 Task: Search one way flight ticket for 1 adult, 1 child, 1 infant in seat in premium economy from Hancock: Houghton County Memorial Airport to Gillette: Gillette Campbell County Airport on 5-1-2023. Choice of flights is Spirit. Number of bags: 6 checked bags. Price is upto 110000. Outbound departure time preference is 17:00.
Action: Mouse moved to (207, 326)
Screenshot: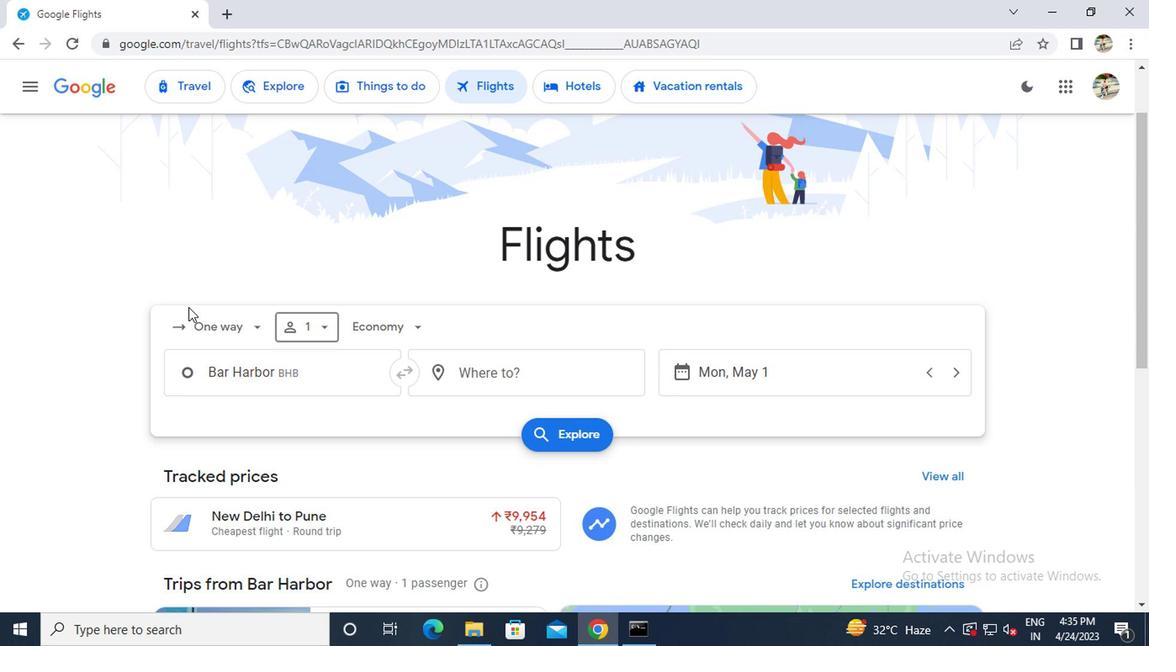 
Action: Mouse pressed left at (207, 326)
Screenshot: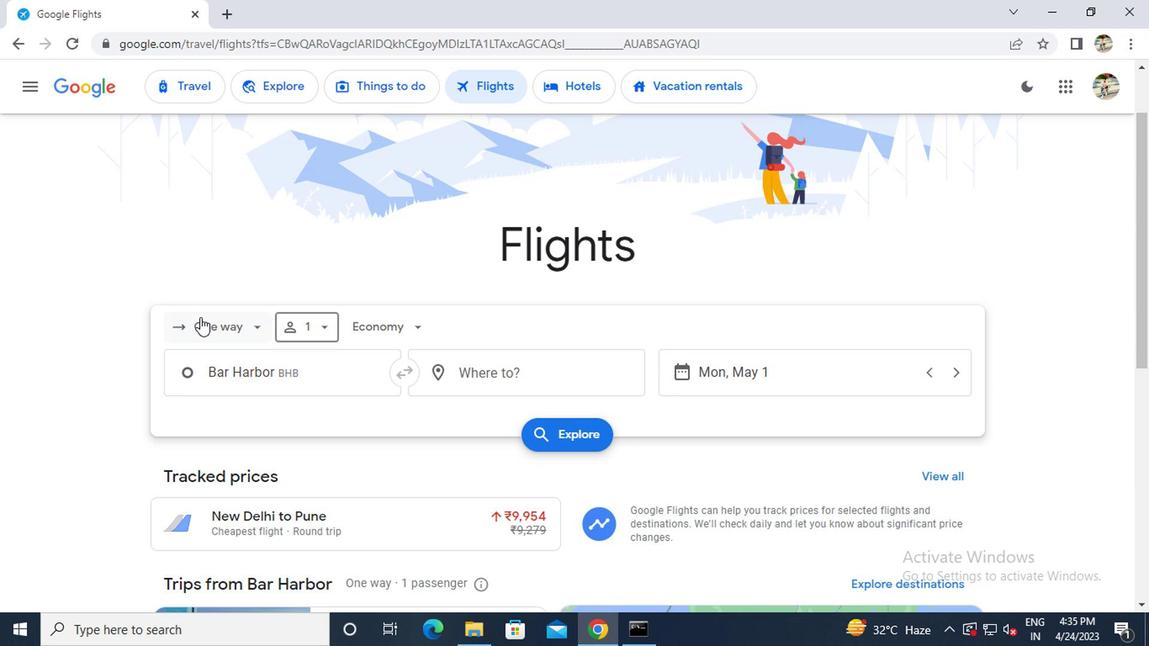 
Action: Mouse moved to (223, 394)
Screenshot: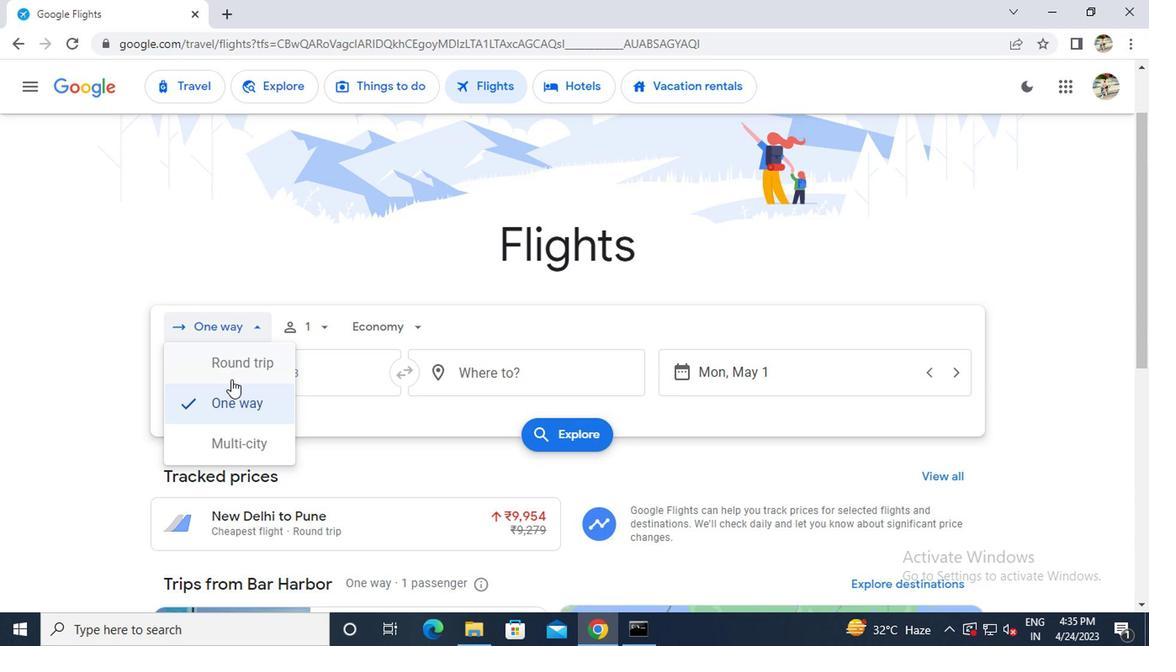 
Action: Mouse pressed left at (223, 394)
Screenshot: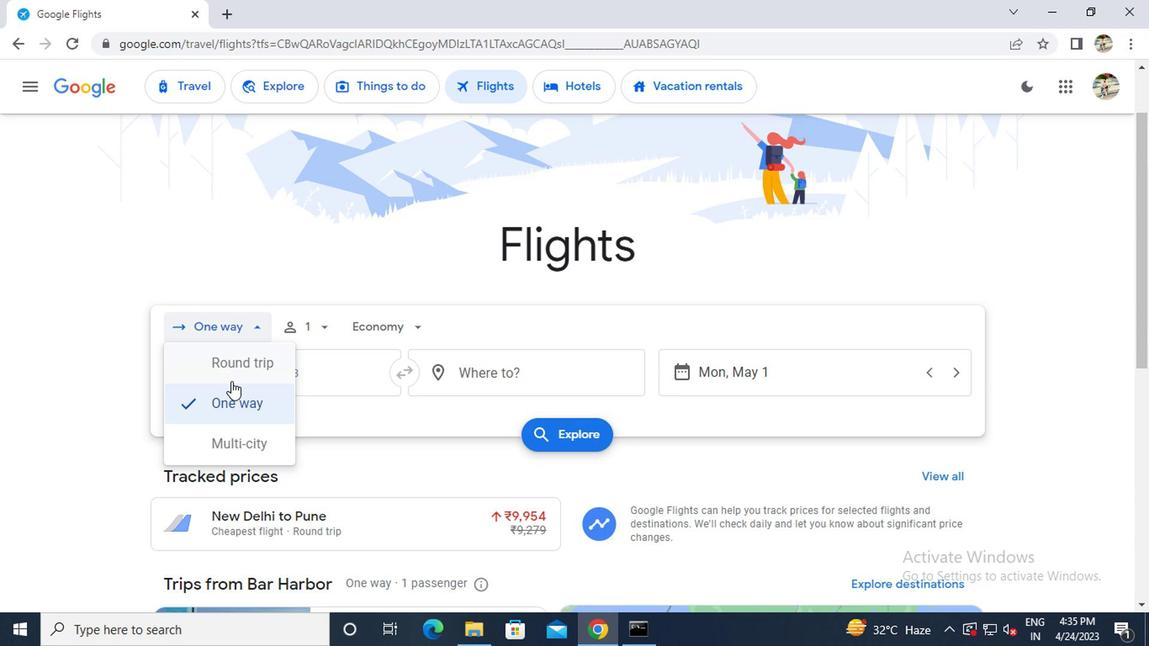 
Action: Mouse moved to (318, 327)
Screenshot: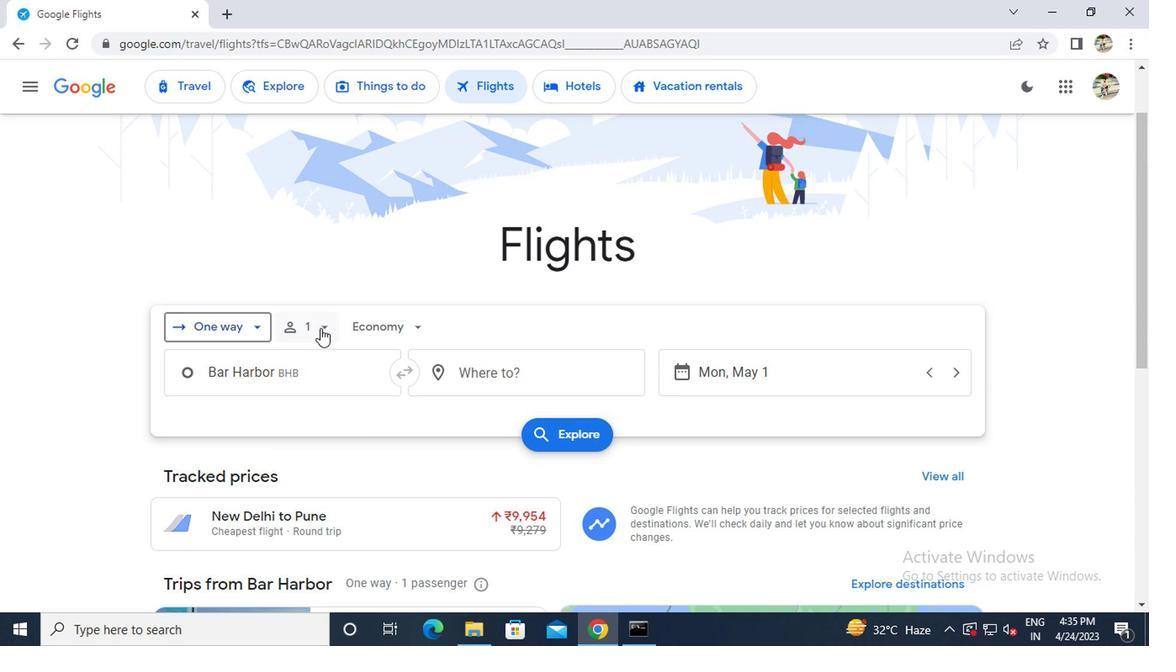 
Action: Mouse pressed left at (318, 327)
Screenshot: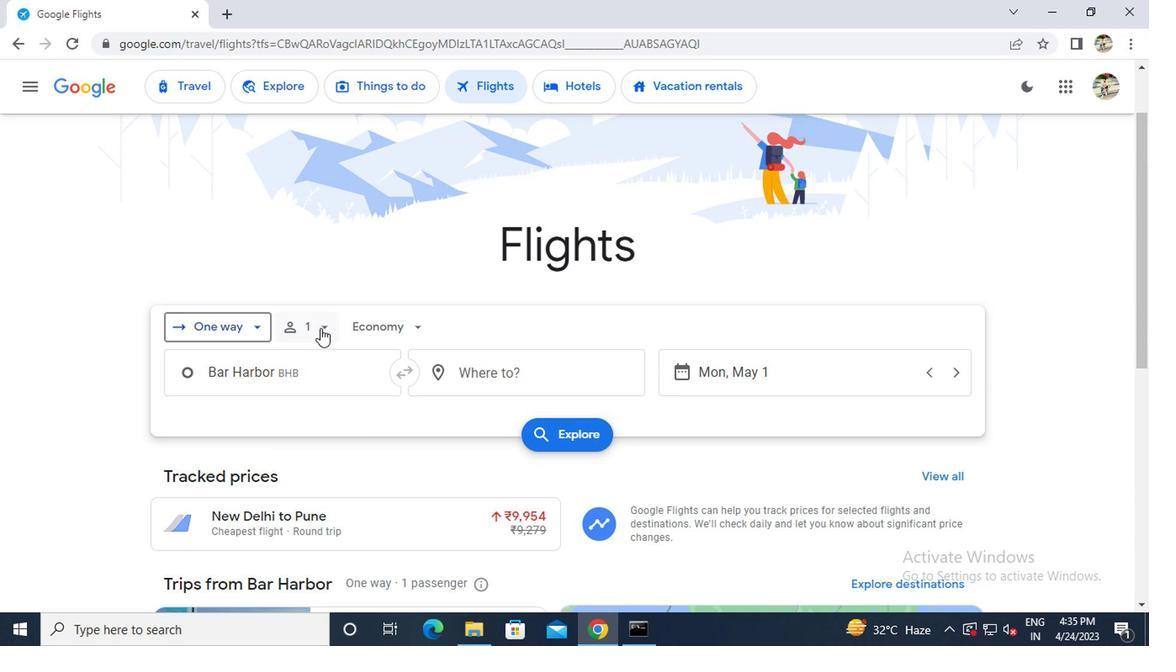 
Action: Mouse moved to (448, 411)
Screenshot: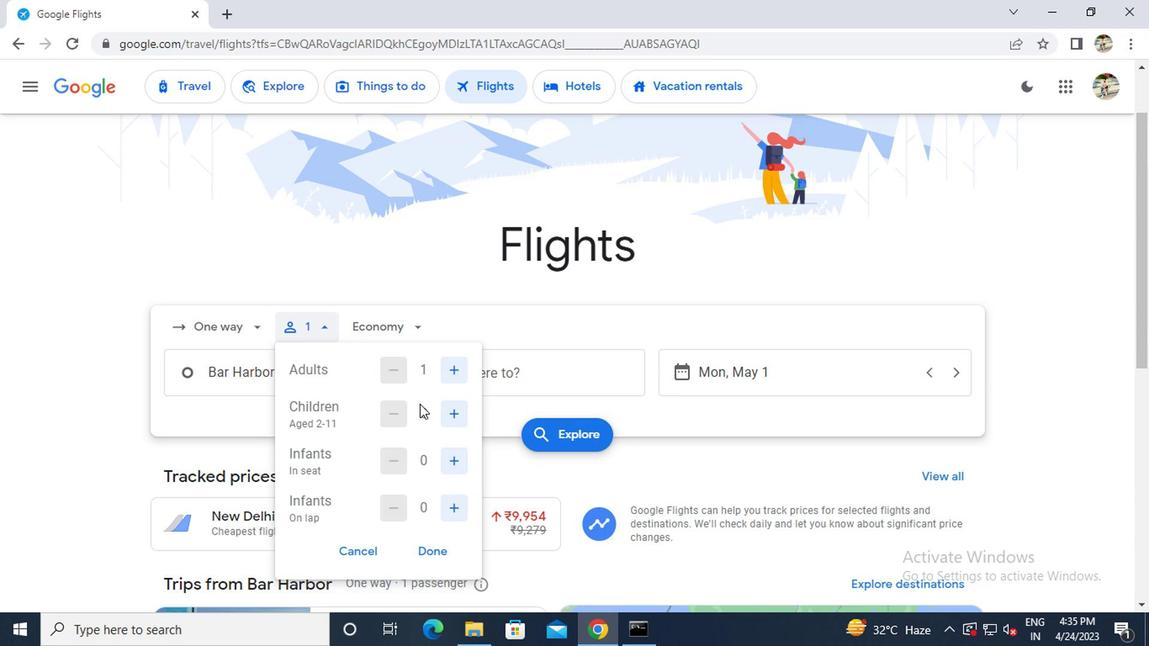 
Action: Mouse pressed left at (448, 411)
Screenshot: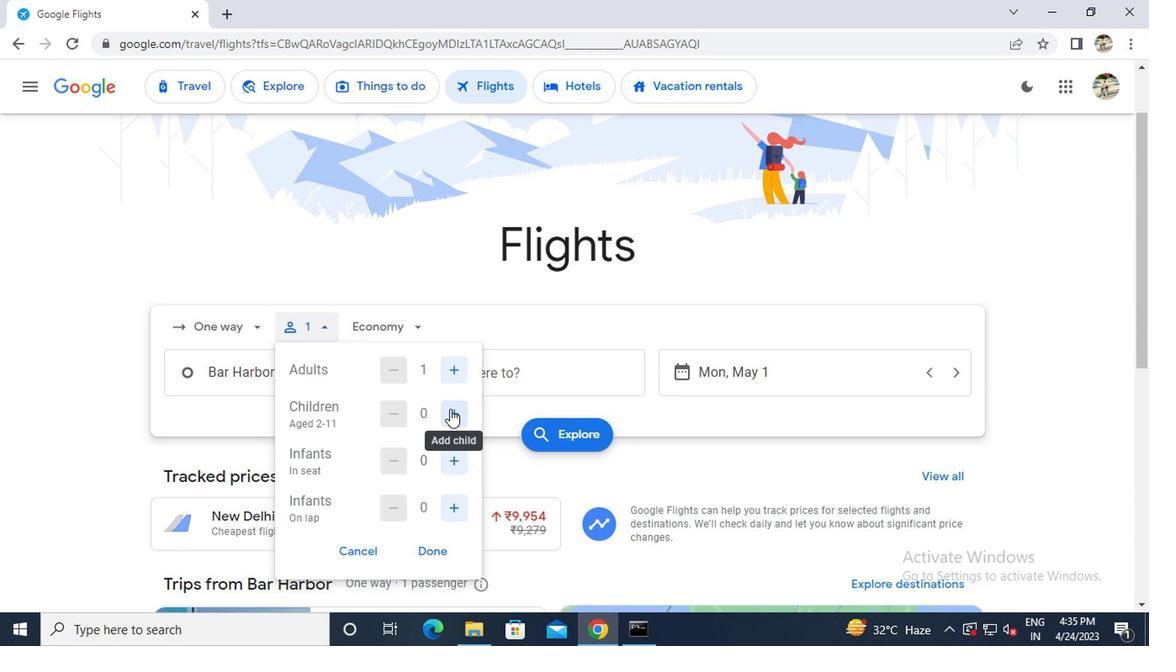 
Action: Mouse moved to (453, 462)
Screenshot: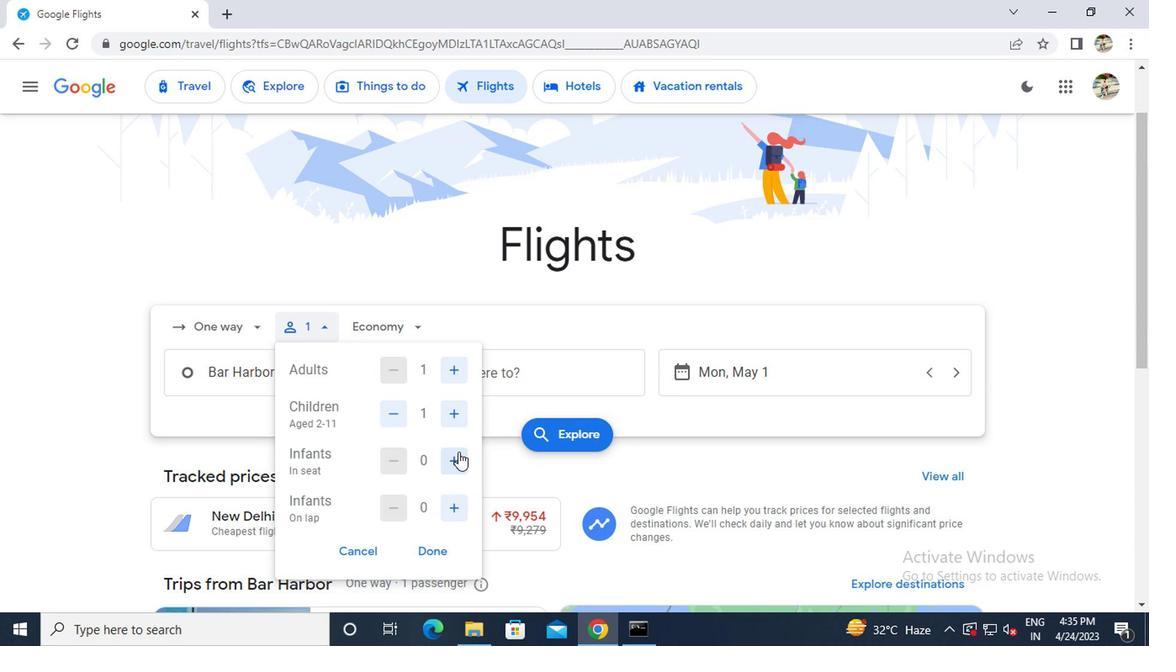 
Action: Mouse pressed left at (453, 462)
Screenshot: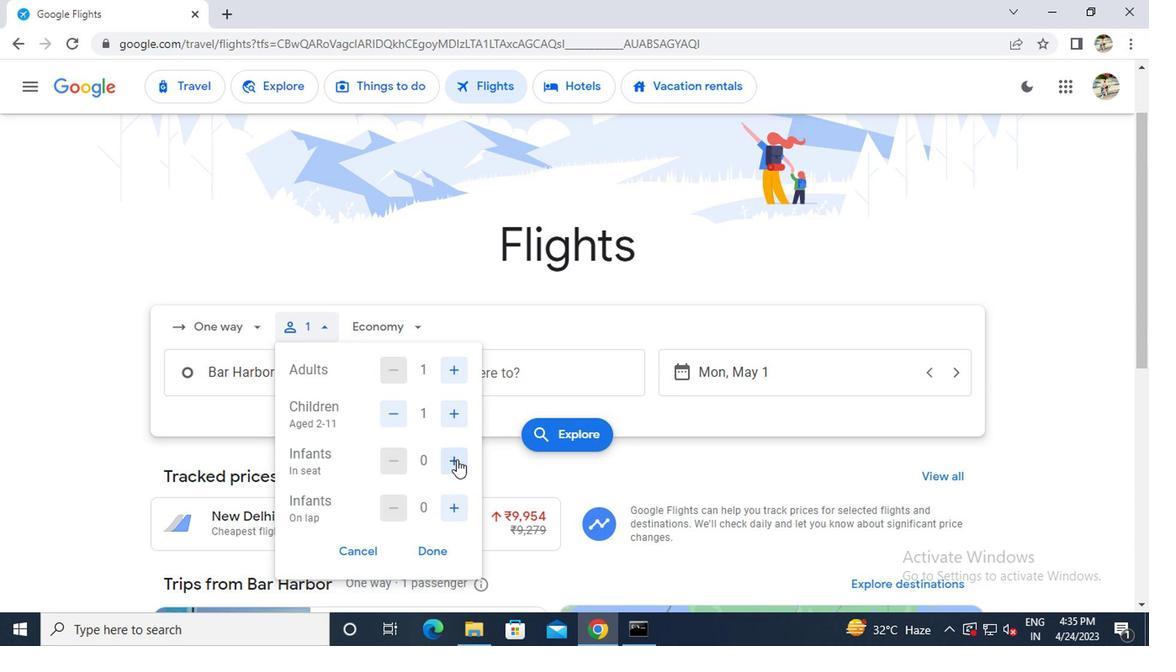 
Action: Mouse moved to (421, 554)
Screenshot: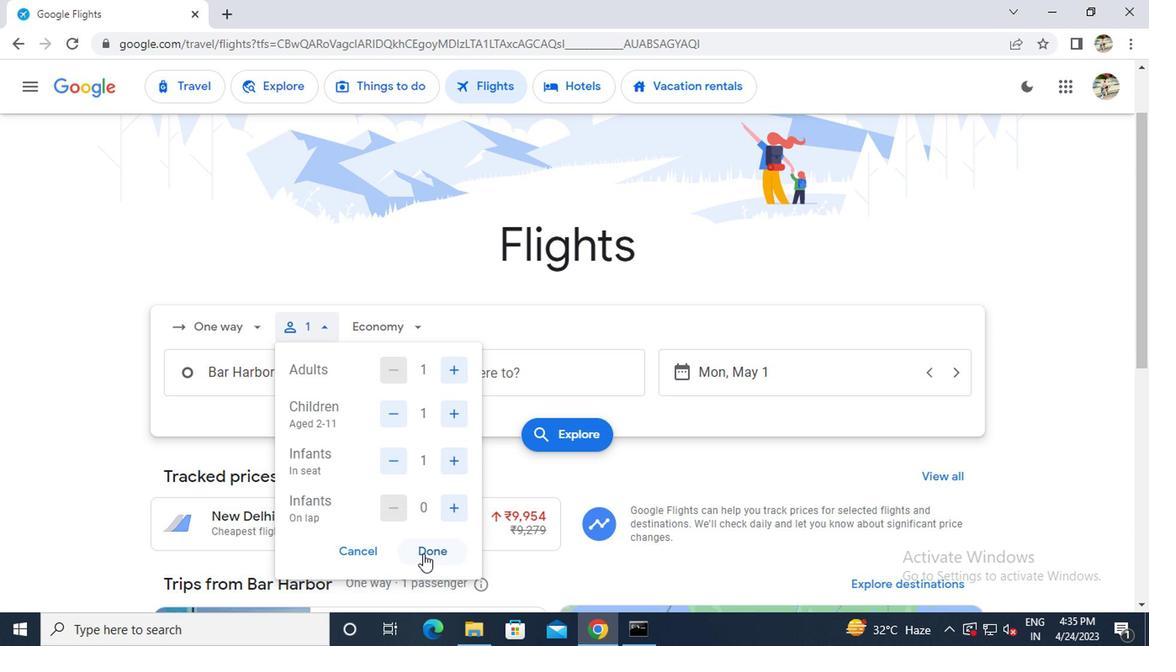 
Action: Mouse pressed left at (421, 554)
Screenshot: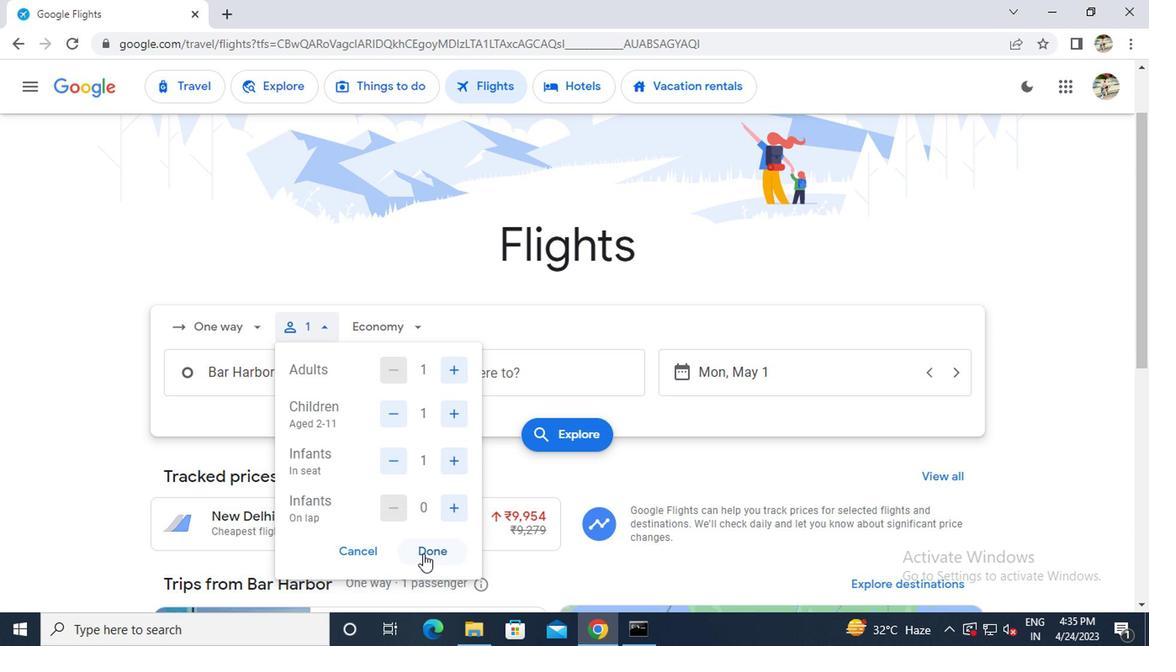 
Action: Mouse moved to (373, 327)
Screenshot: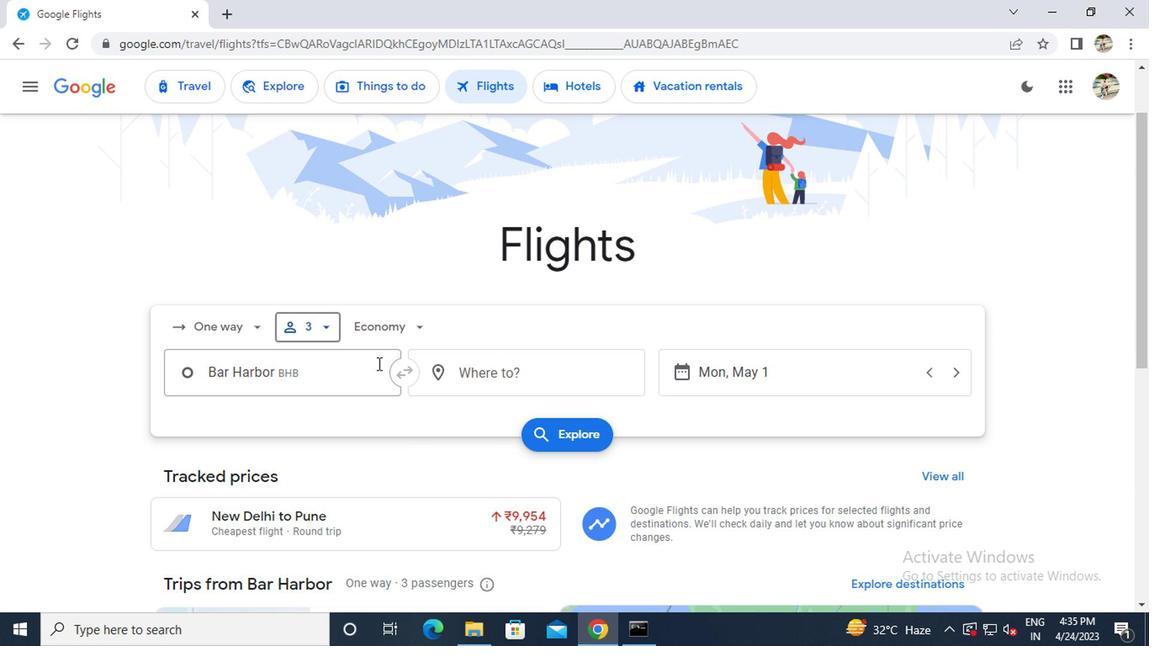 
Action: Mouse pressed left at (373, 327)
Screenshot: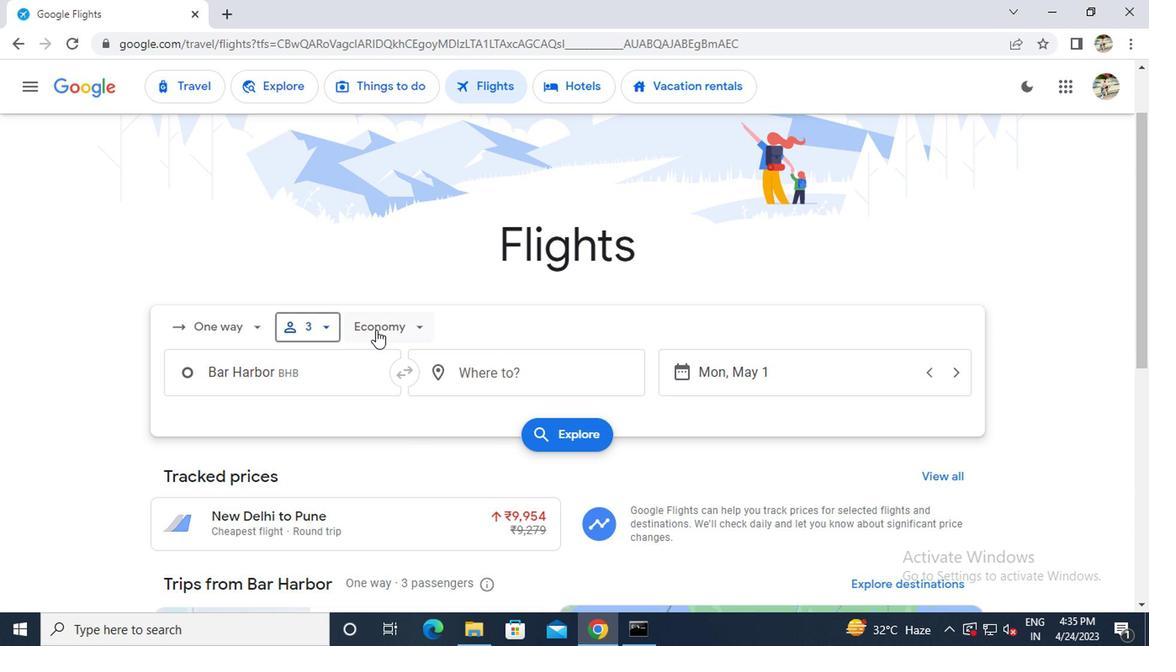 
Action: Mouse moved to (390, 408)
Screenshot: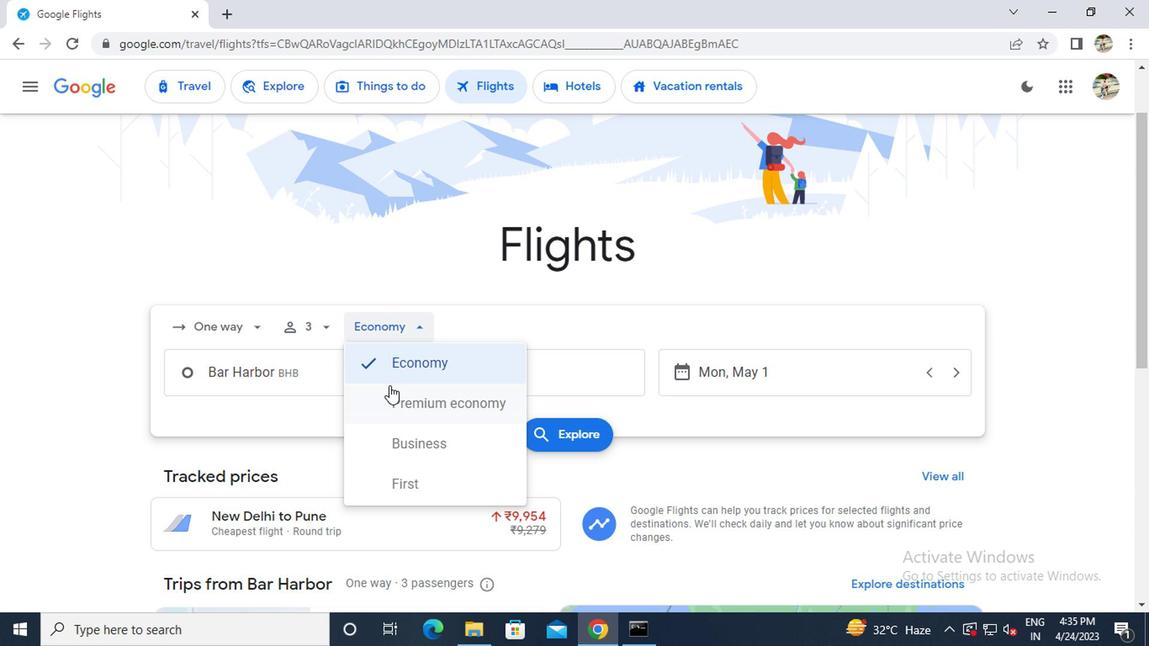 
Action: Mouse pressed left at (390, 408)
Screenshot: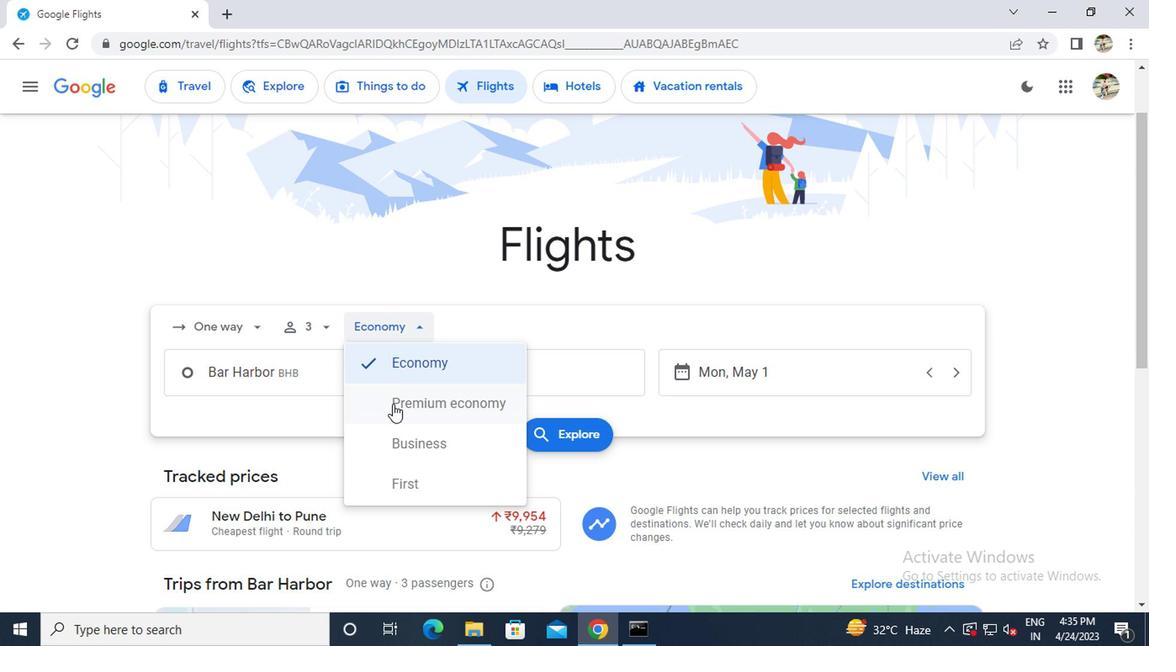 
Action: Mouse moved to (338, 386)
Screenshot: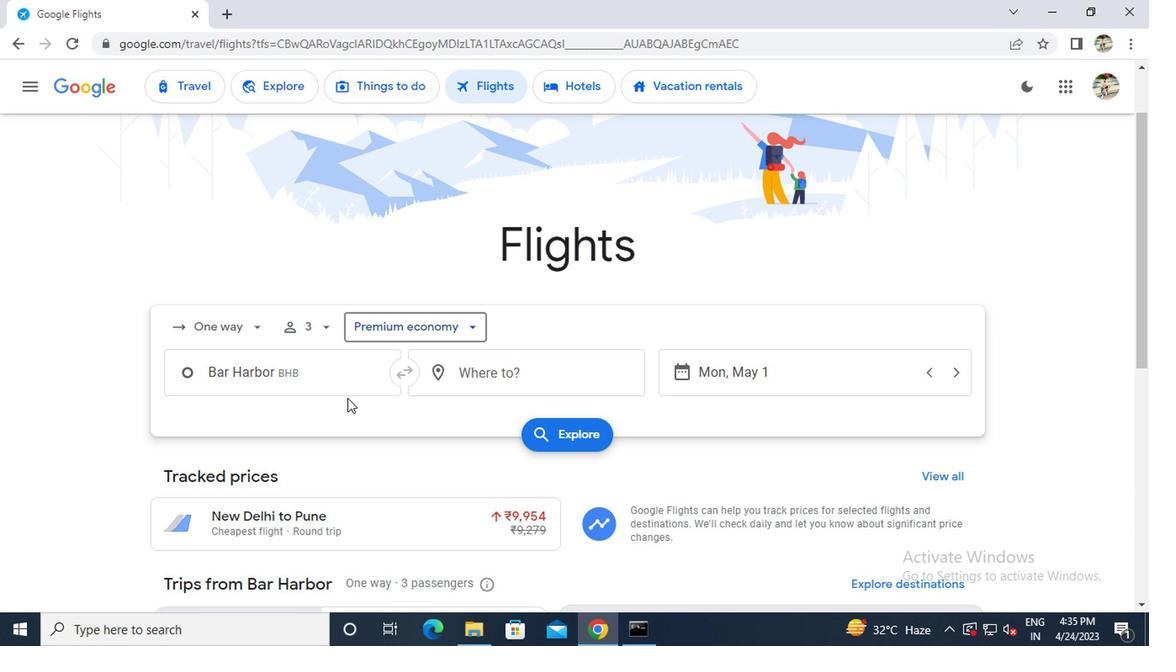 
Action: Mouse pressed left at (338, 386)
Screenshot: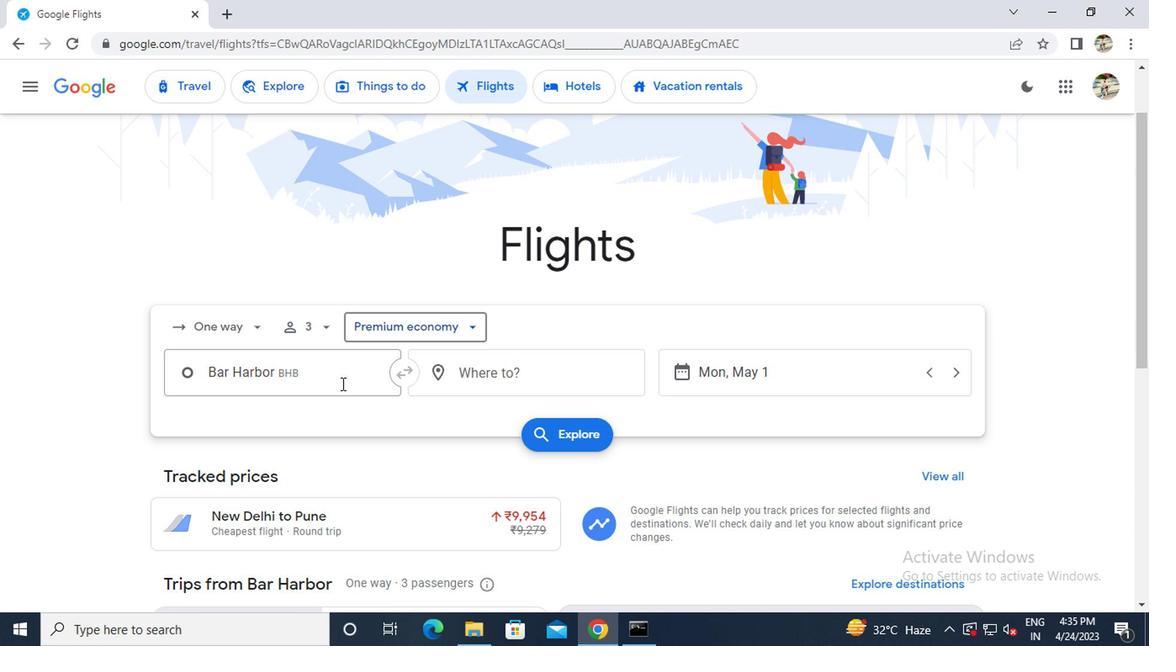 
Action: Key pressed <Key.caps_lock>h<Key.caps_lock>ancock<Key.space>
Screenshot: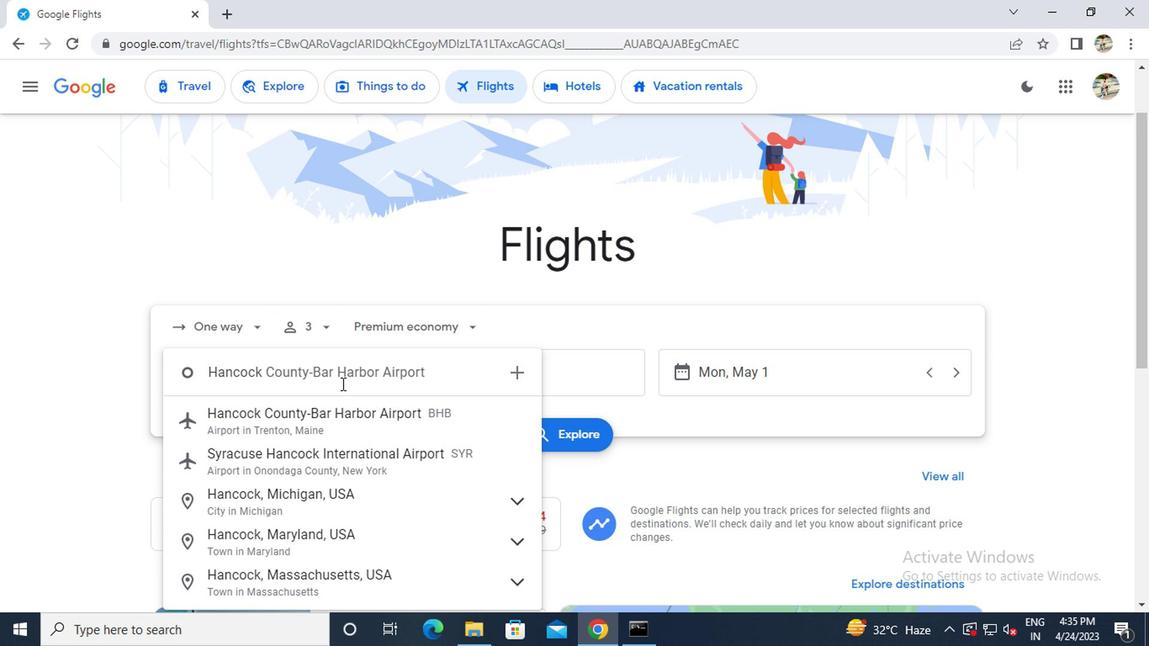 
Action: Mouse moved to (324, 417)
Screenshot: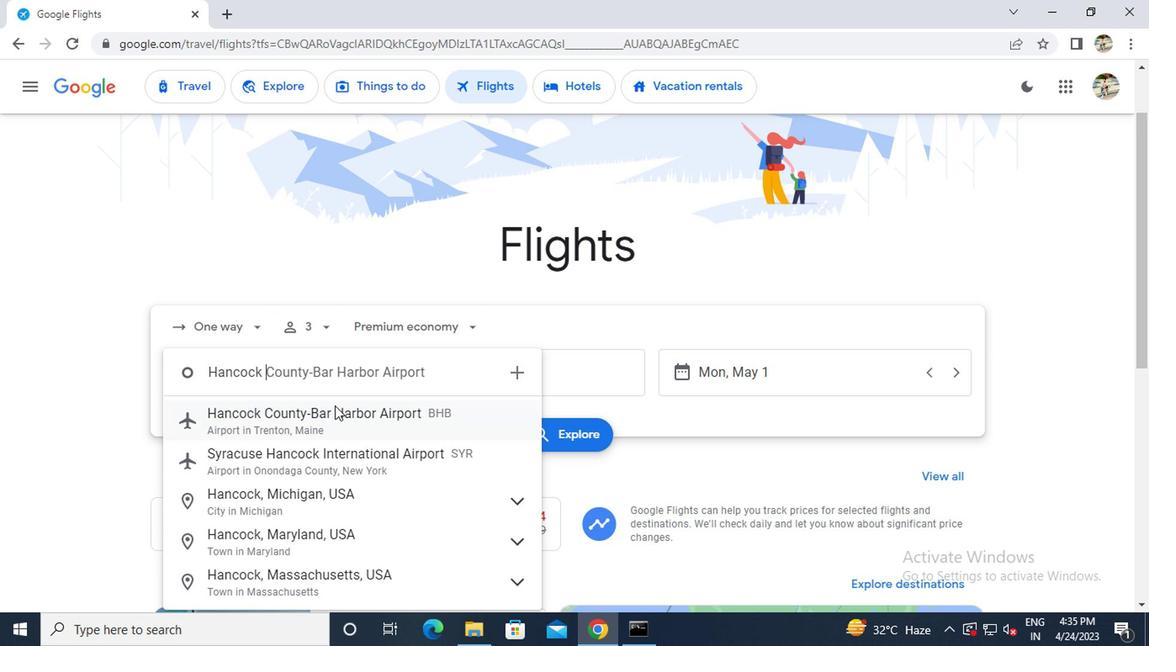 
Action: Mouse pressed left at (324, 417)
Screenshot: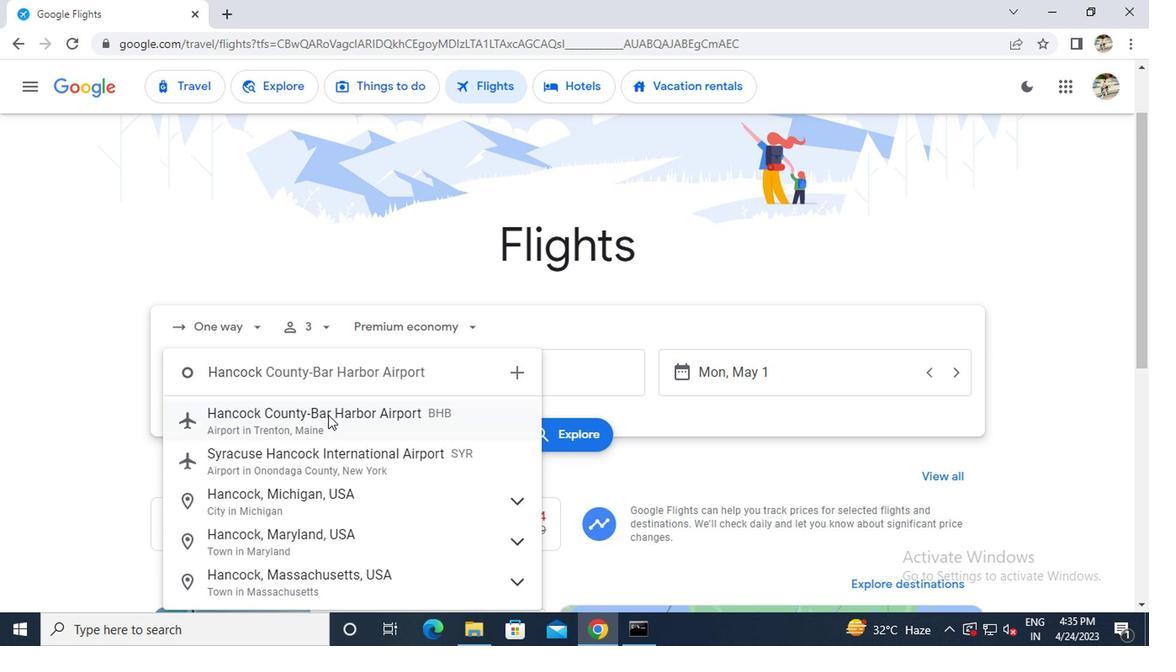 
Action: Mouse moved to (518, 374)
Screenshot: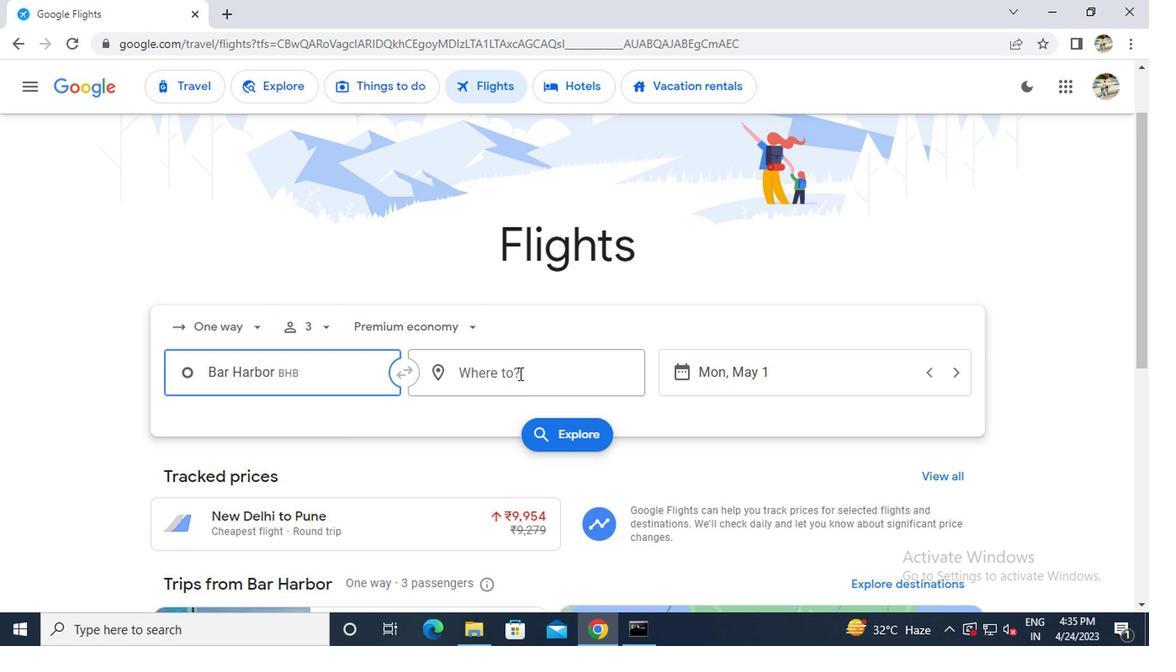 
Action: Mouse pressed left at (518, 374)
Screenshot: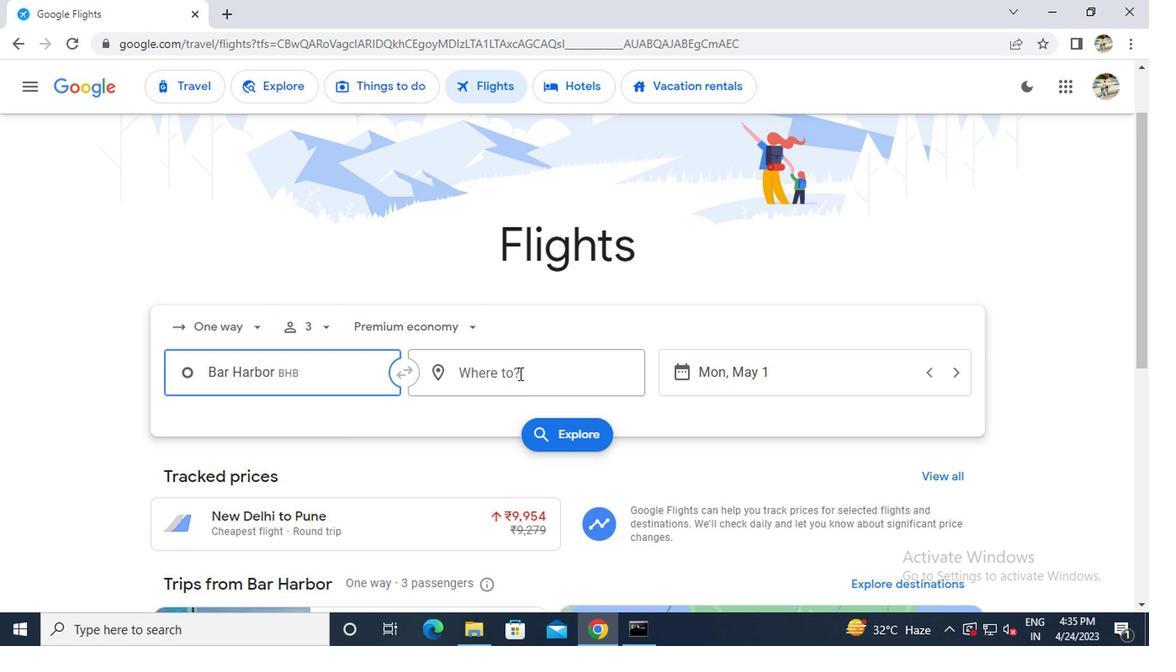 
Action: Key pressed <Key.caps_lock>g<Key.caps_lock>illette<Key.space>
Screenshot: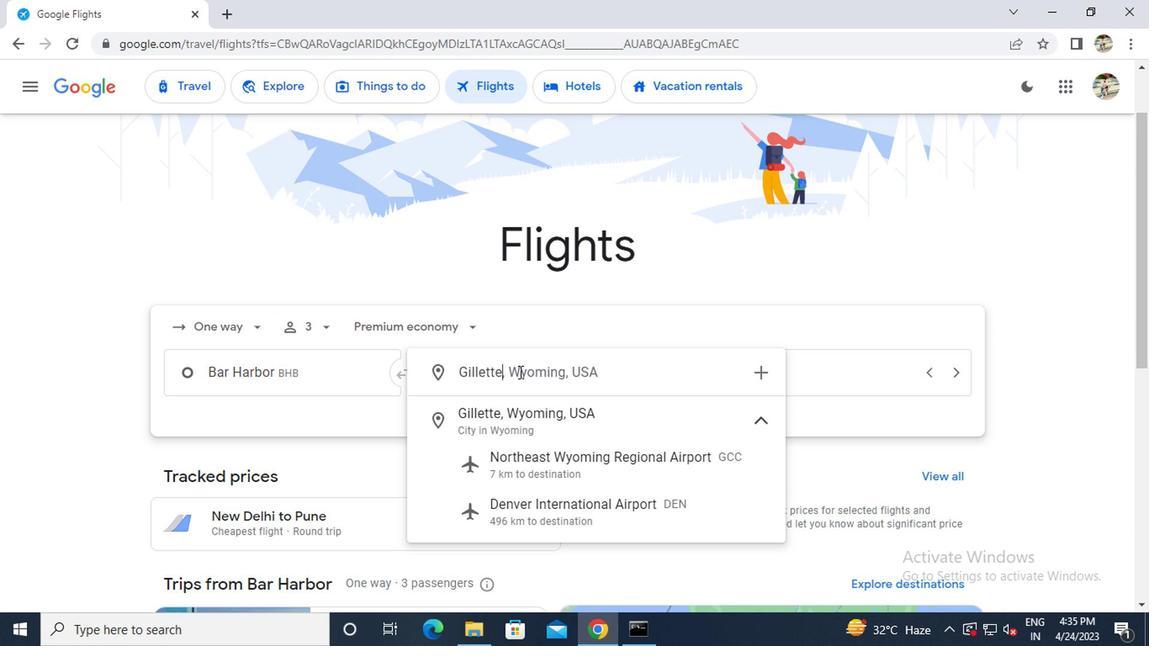 
Action: Mouse moved to (517, 411)
Screenshot: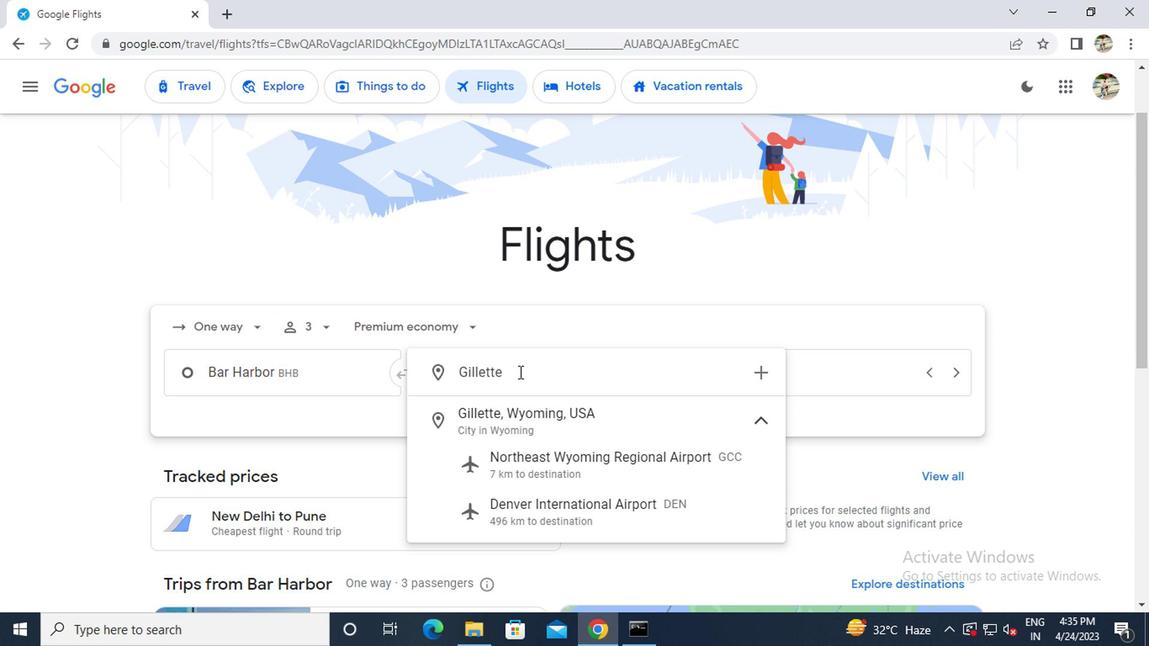 
Action: Mouse pressed left at (517, 411)
Screenshot: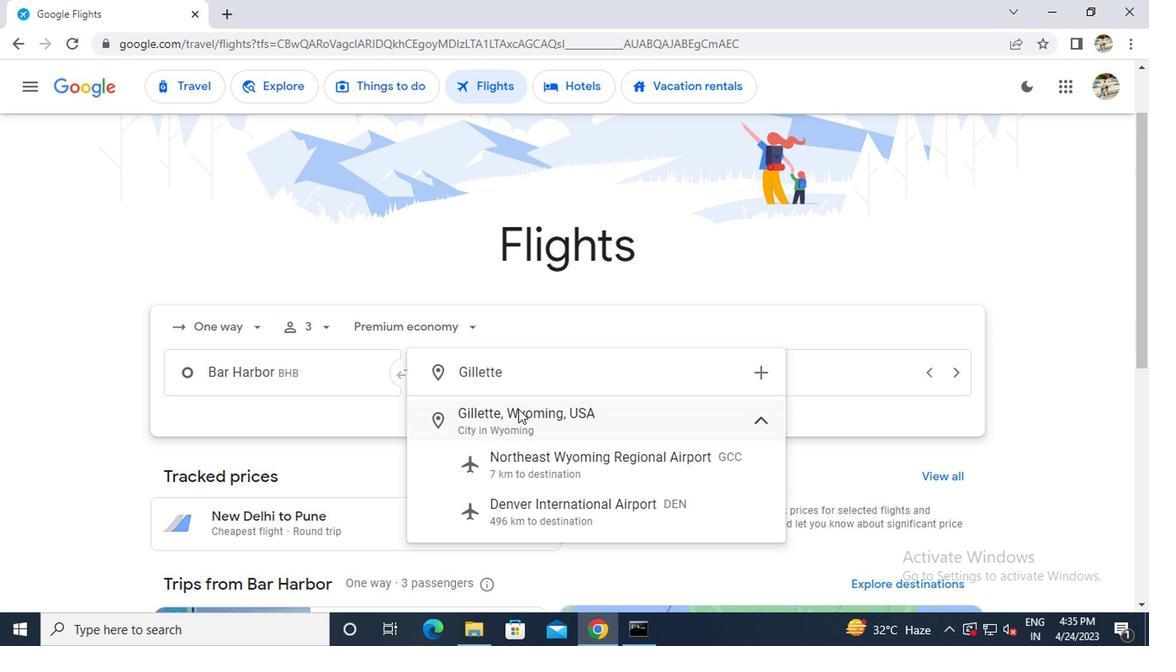 
Action: Mouse moved to (752, 364)
Screenshot: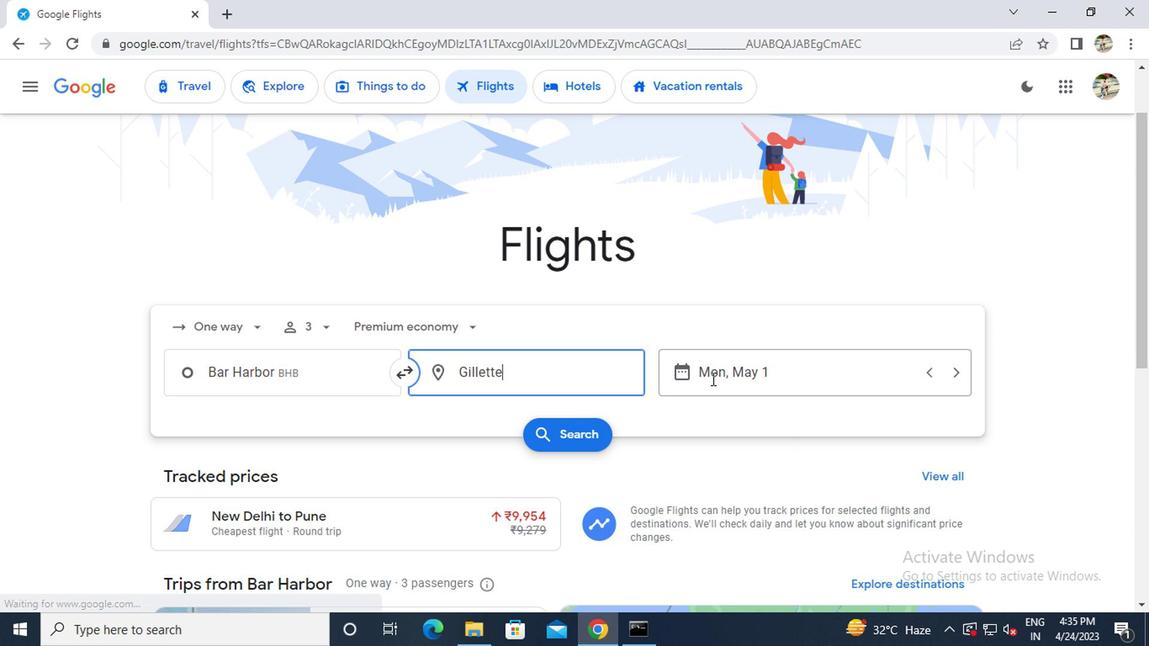 
Action: Mouse pressed left at (752, 364)
Screenshot: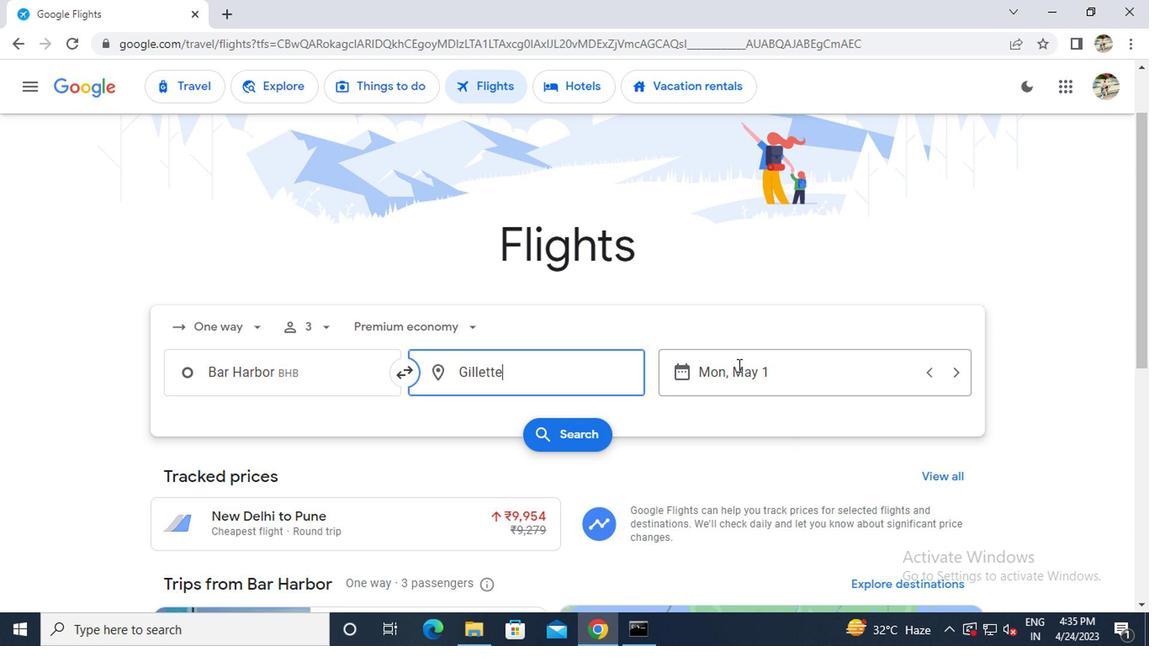 
Action: Mouse moved to (730, 317)
Screenshot: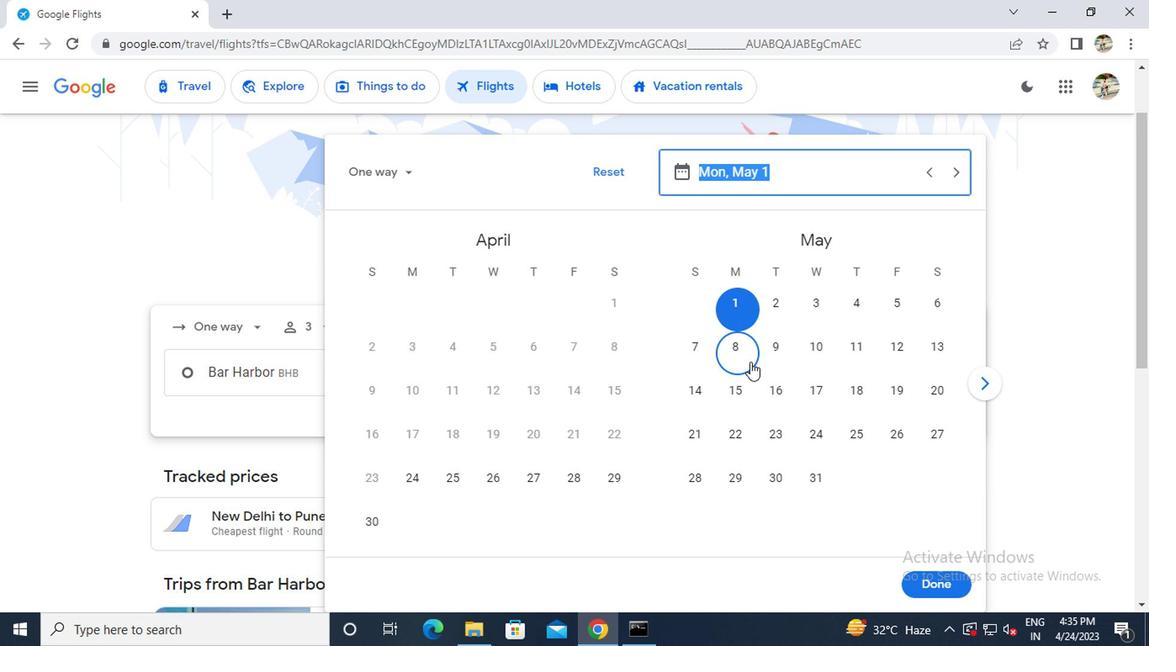 
Action: Mouse pressed left at (730, 317)
Screenshot: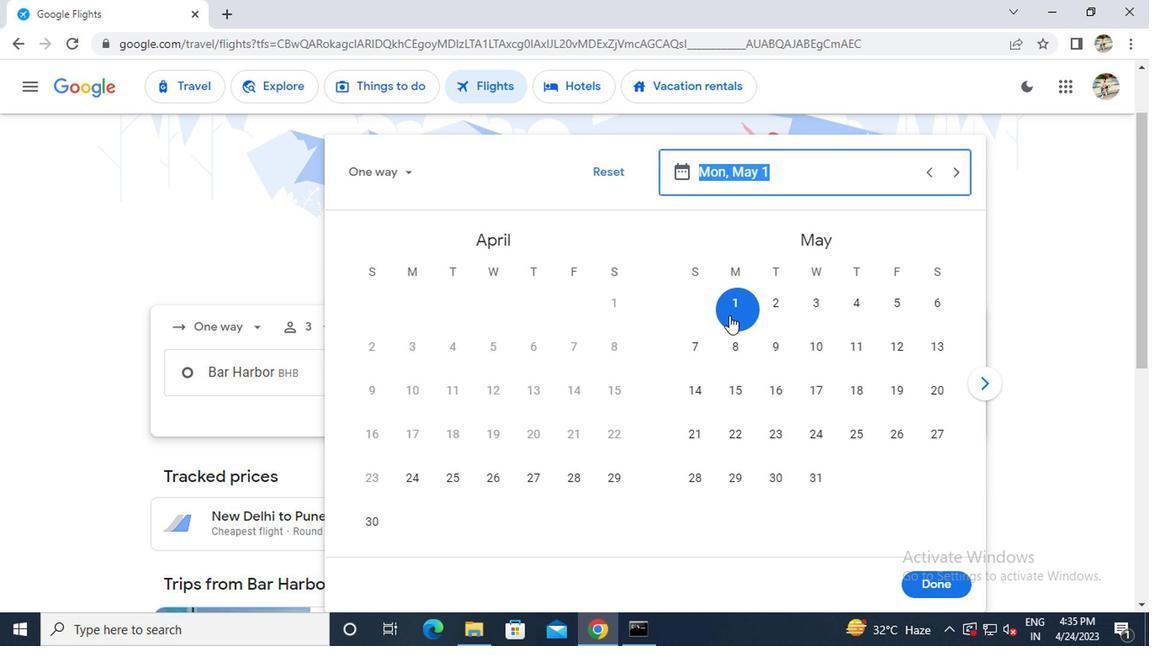 
Action: Mouse moved to (926, 587)
Screenshot: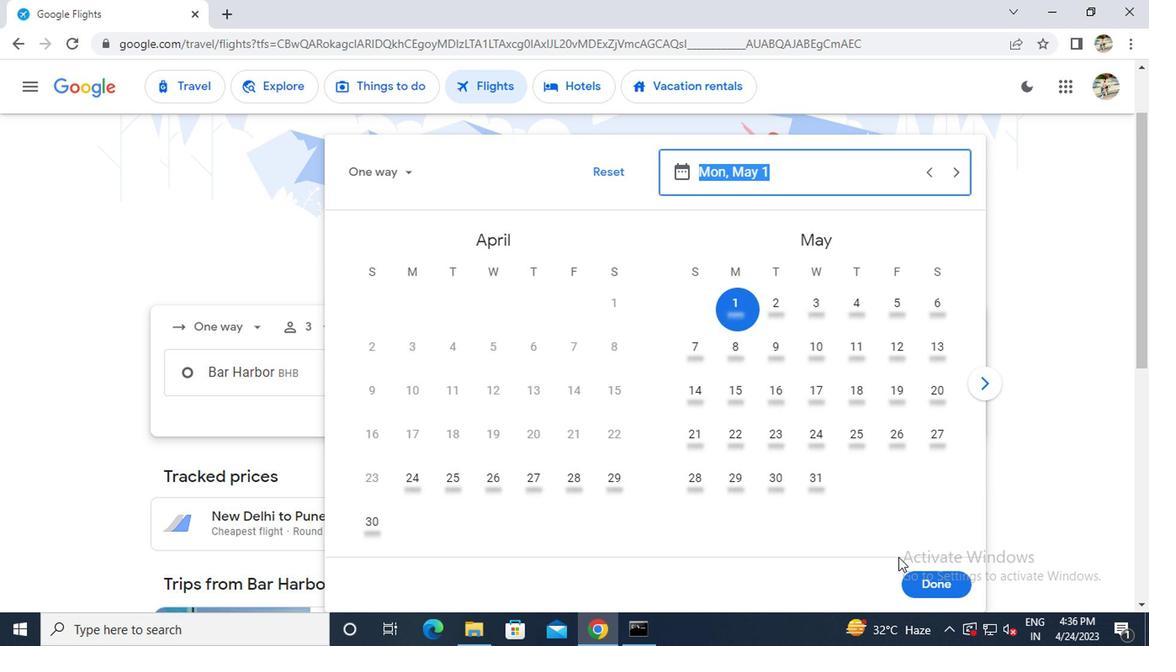 
Action: Mouse pressed left at (926, 587)
Screenshot: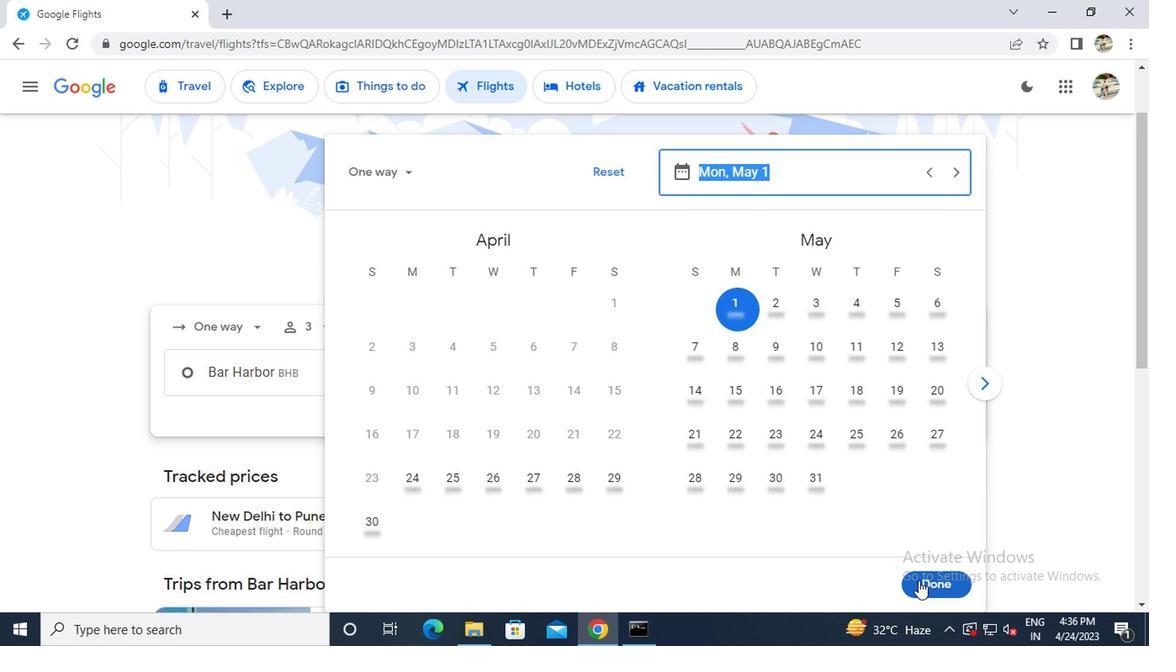 
Action: Mouse moved to (588, 432)
Screenshot: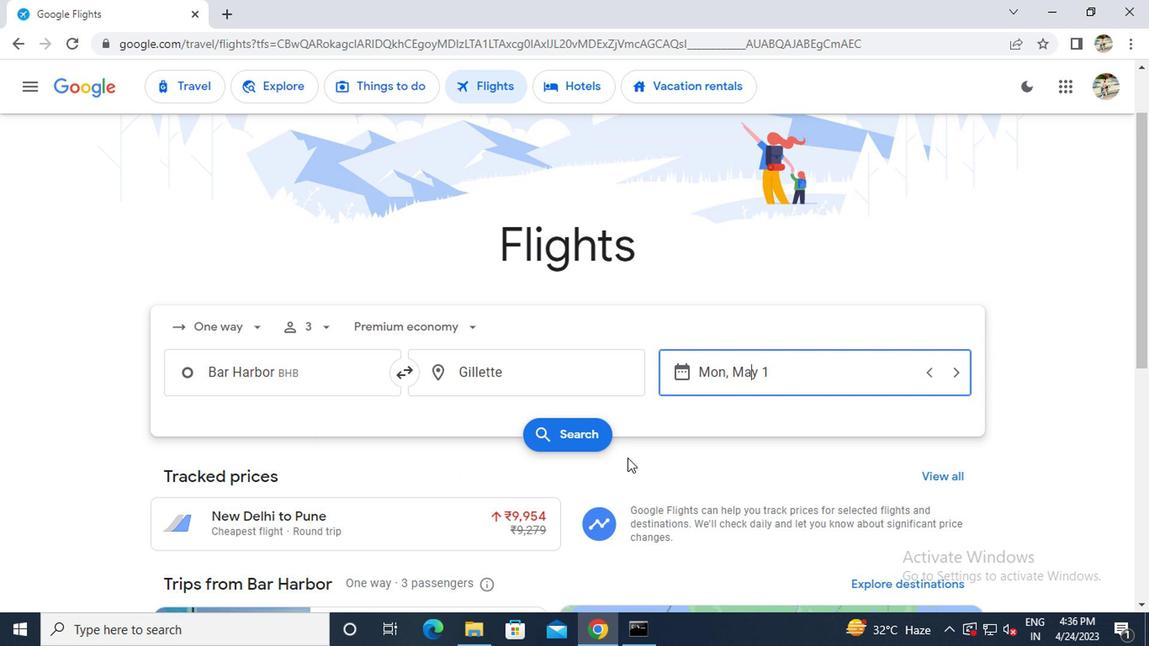 
Action: Mouse pressed left at (588, 432)
Screenshot: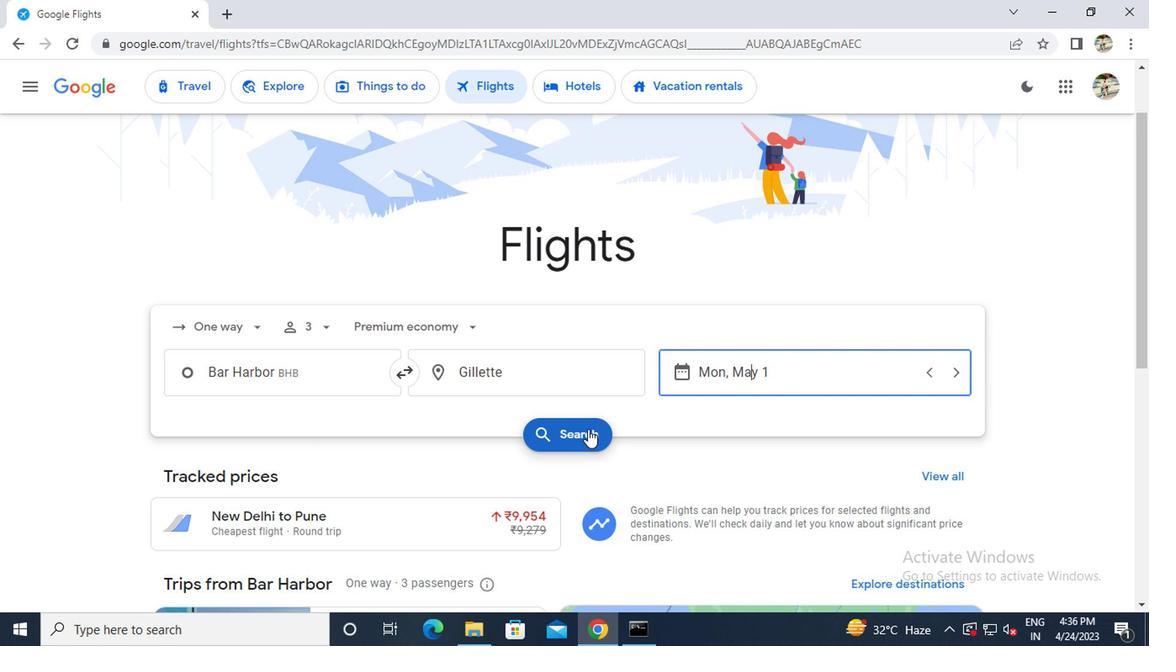 
Action: Mouse moved to (191, 236)
Screenshot: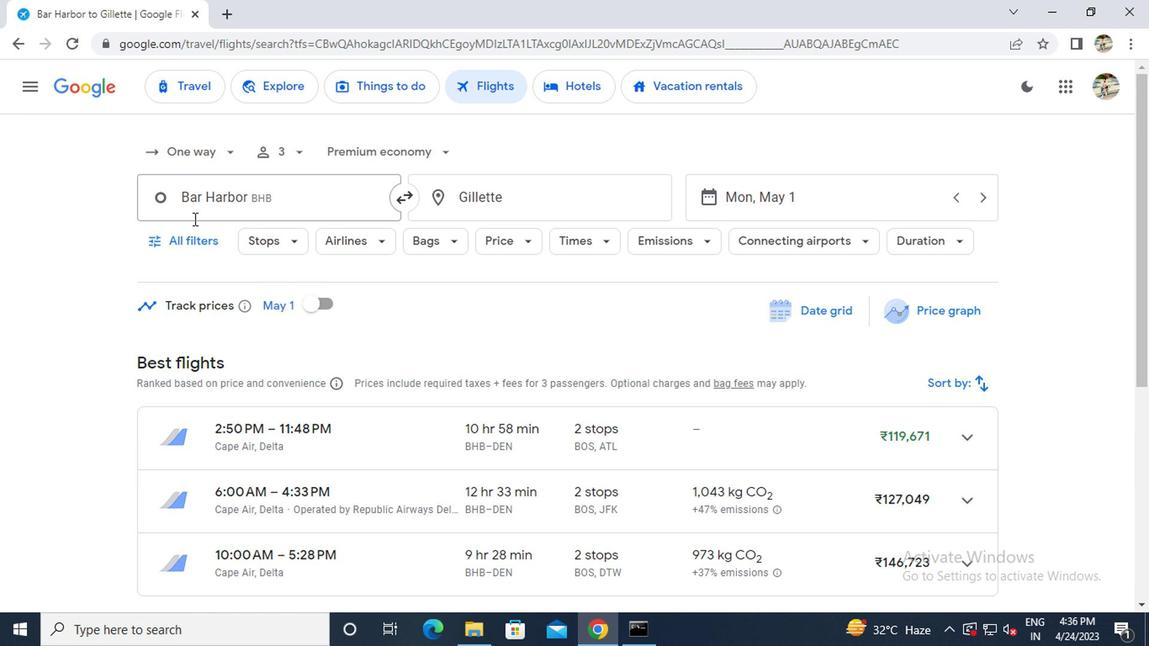 
Action: Mouse pressed left at (191, 236)
Screenshot: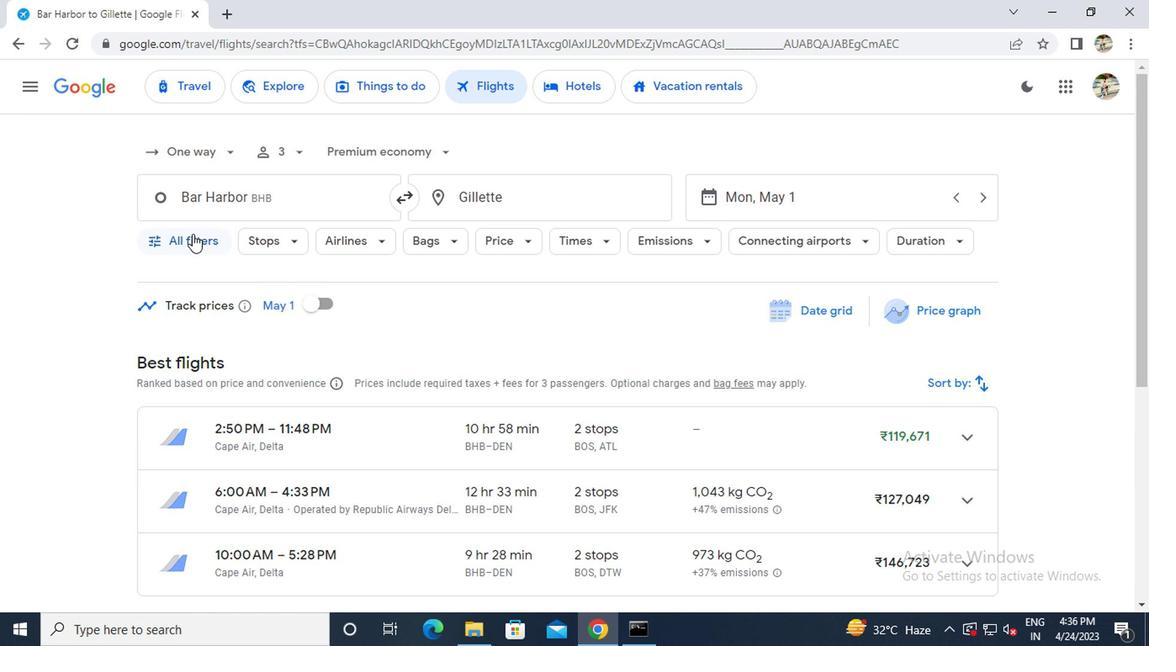 
Action: Mouse moved to (244, 393)
Screenshot: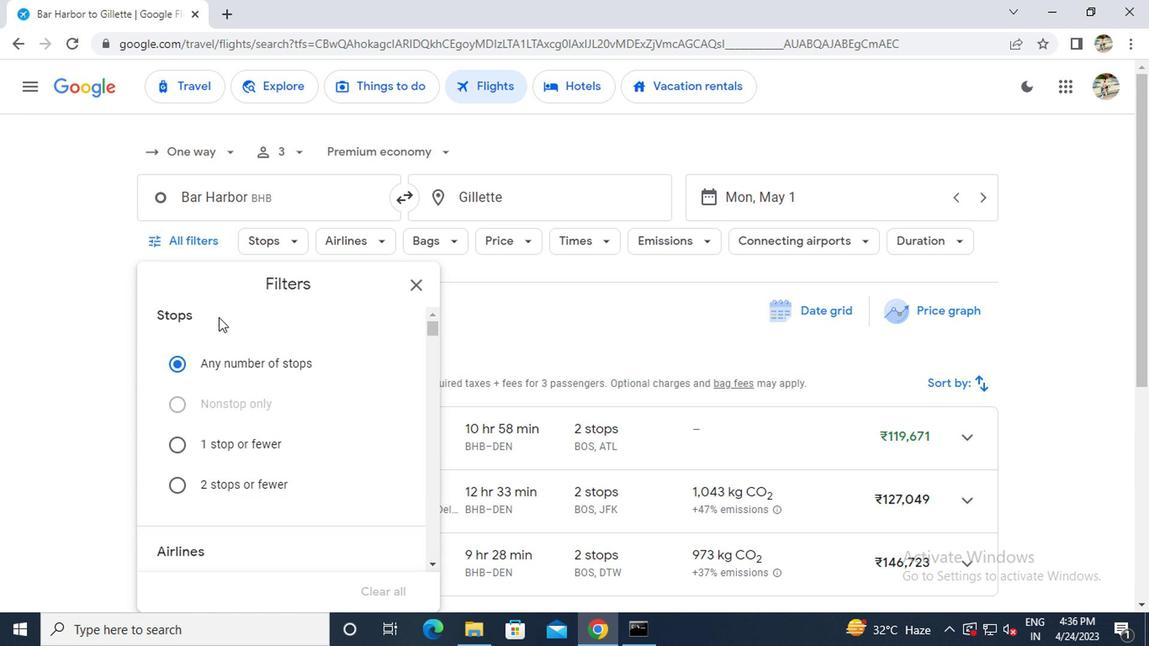 
Action: Mouse scrolled (244, 392) with delta (0, -1)
Screenshot: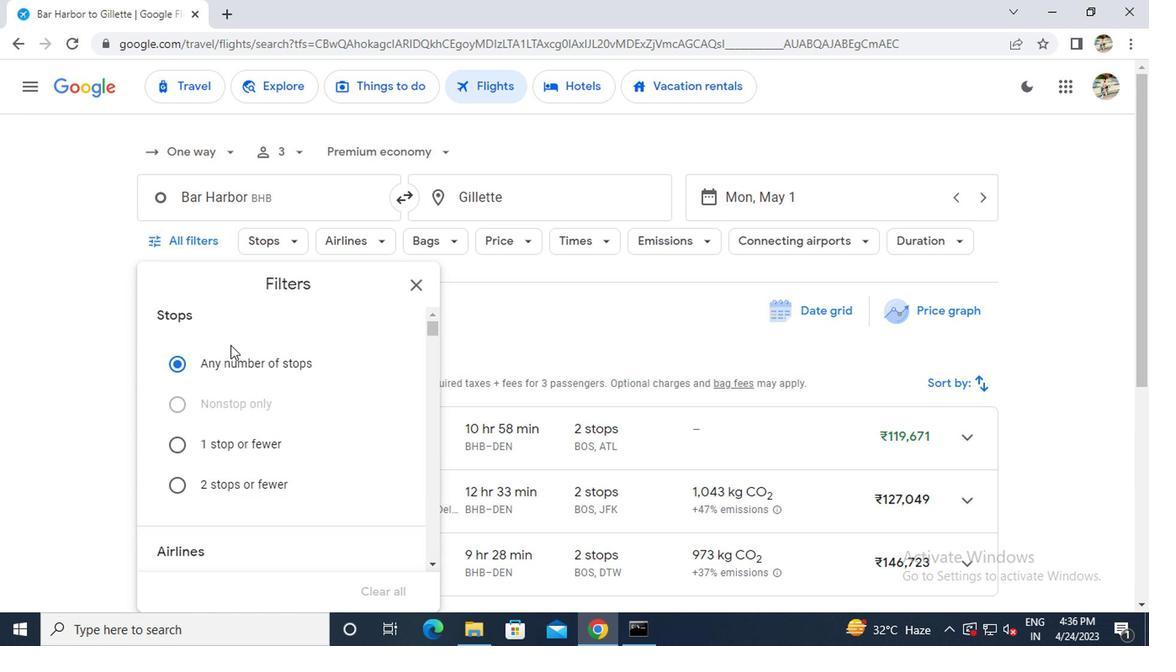 
Action: Mouse scrolled (244, 392) with delta (0, -1)
Screenshot: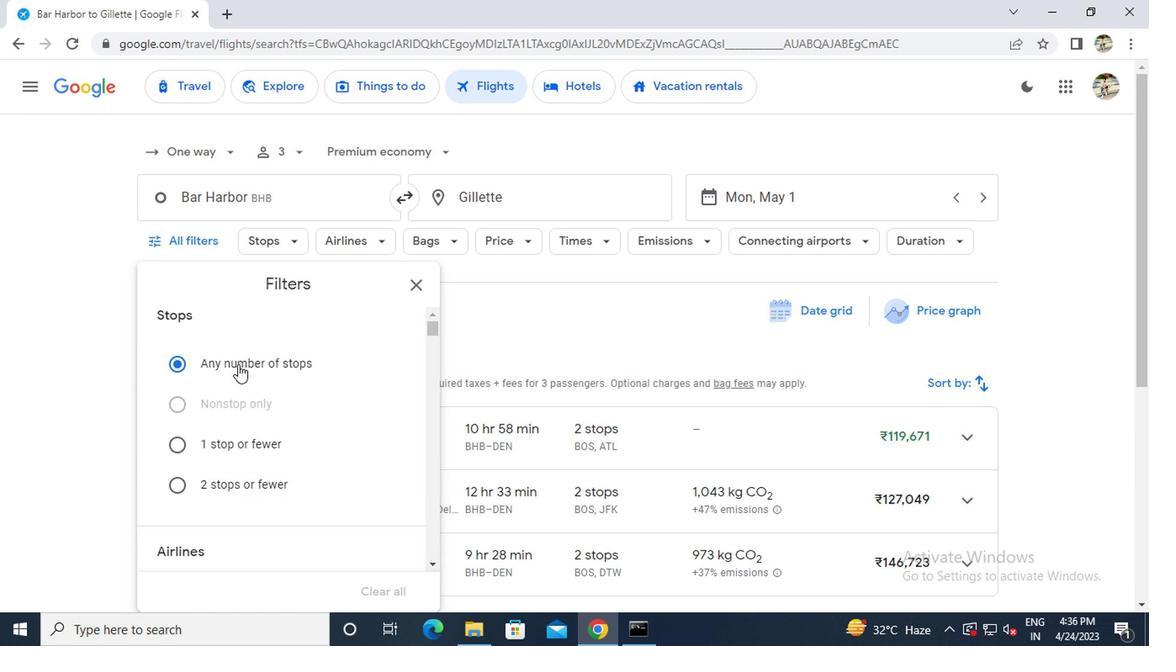 
Action: Mouse moved to (244, 394)
Screenshot: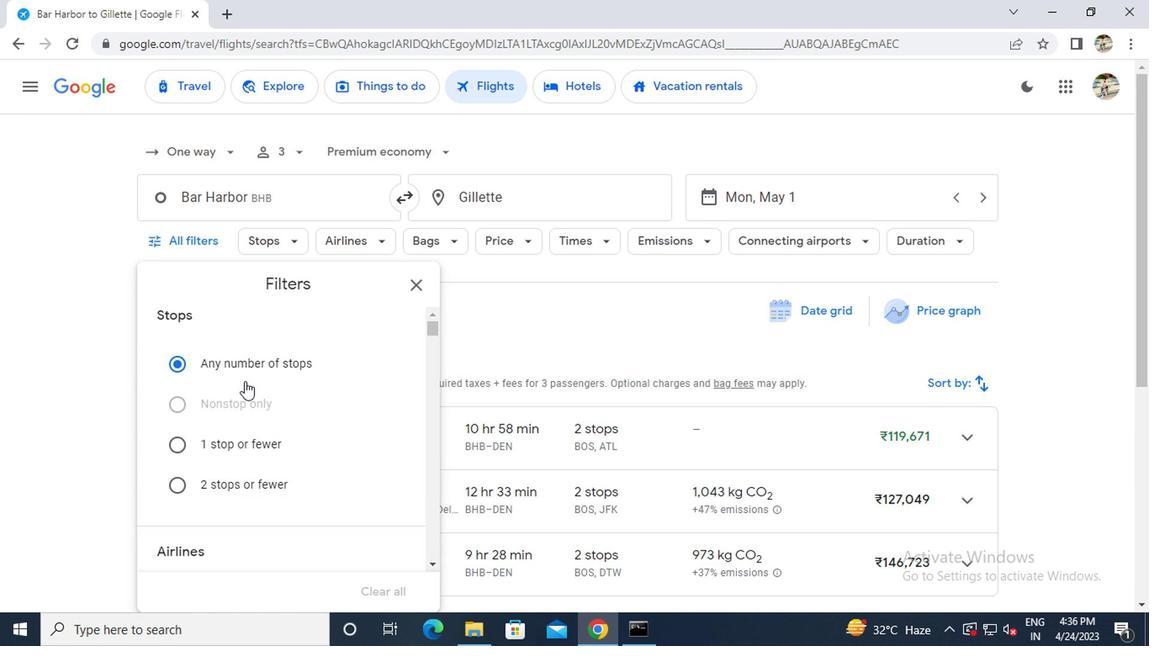 
Action: Mouse scrolled (244, 393) with delta (0, 0)
Screenshot: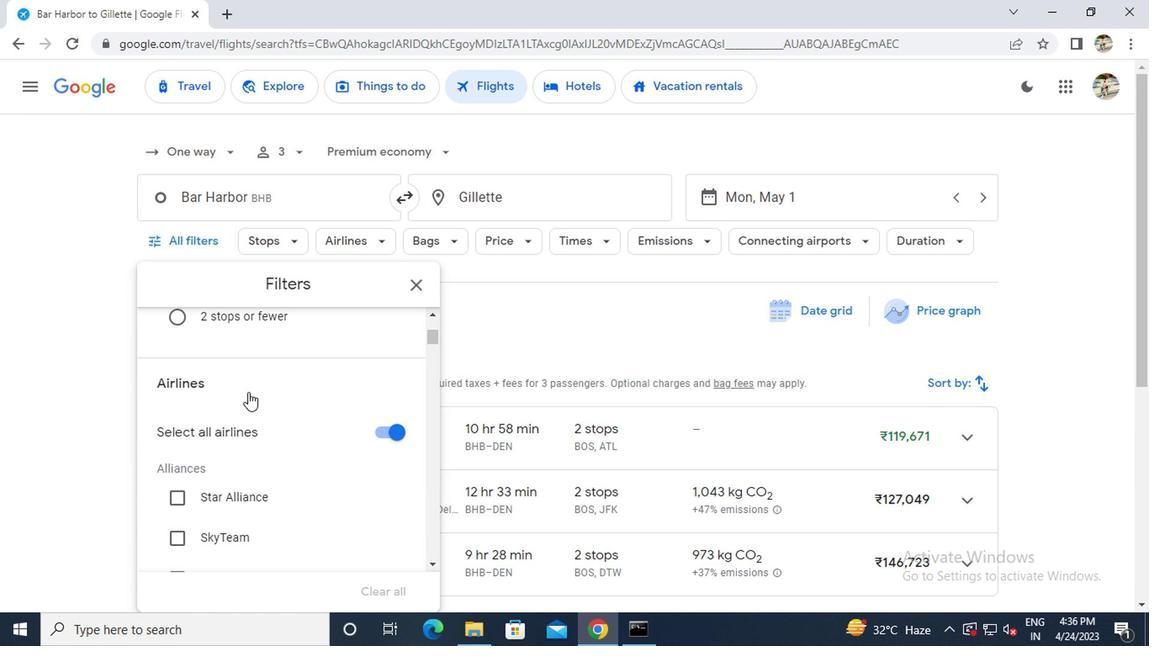 
Action: Mouse scrolled (244, 393) with delta (0, 0)
Screenshot: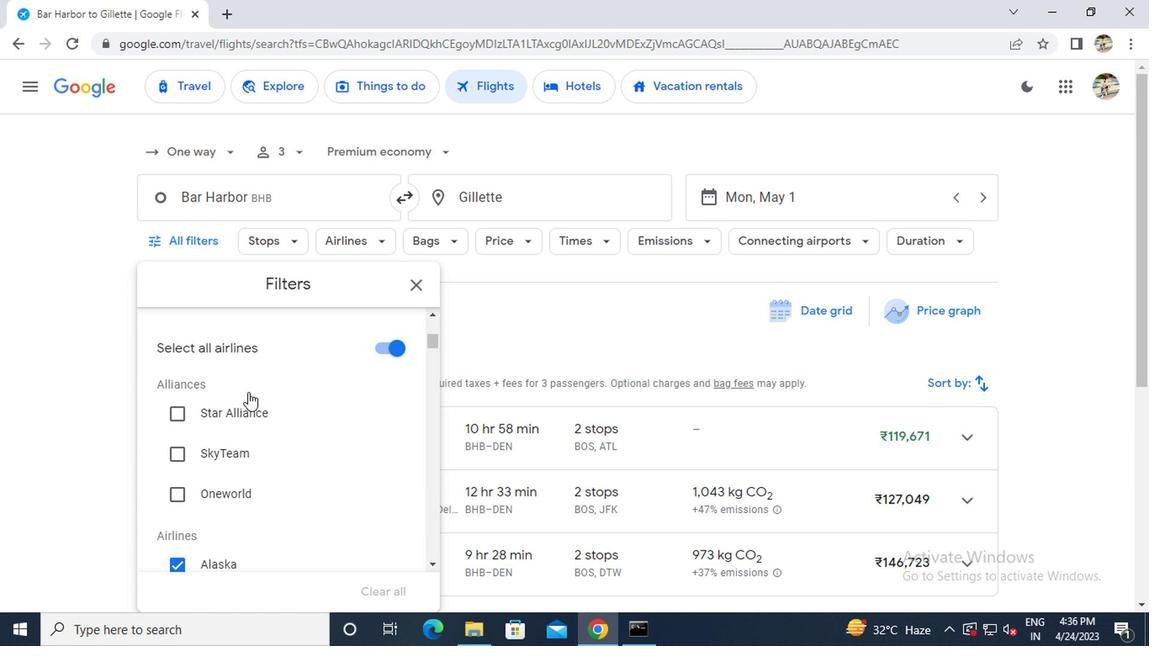 
Action: Mouse scrolled (244, 393) with delta (0, 0)
Screenshot: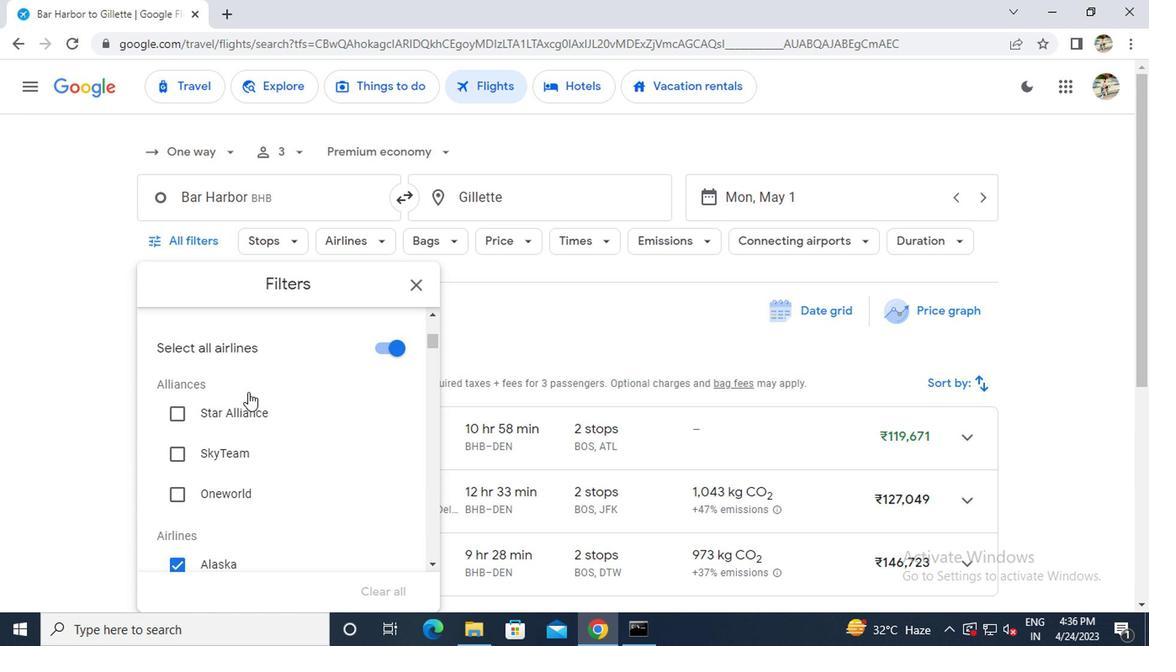 
Action: Mouse moved to (250, 392)
Screenshot: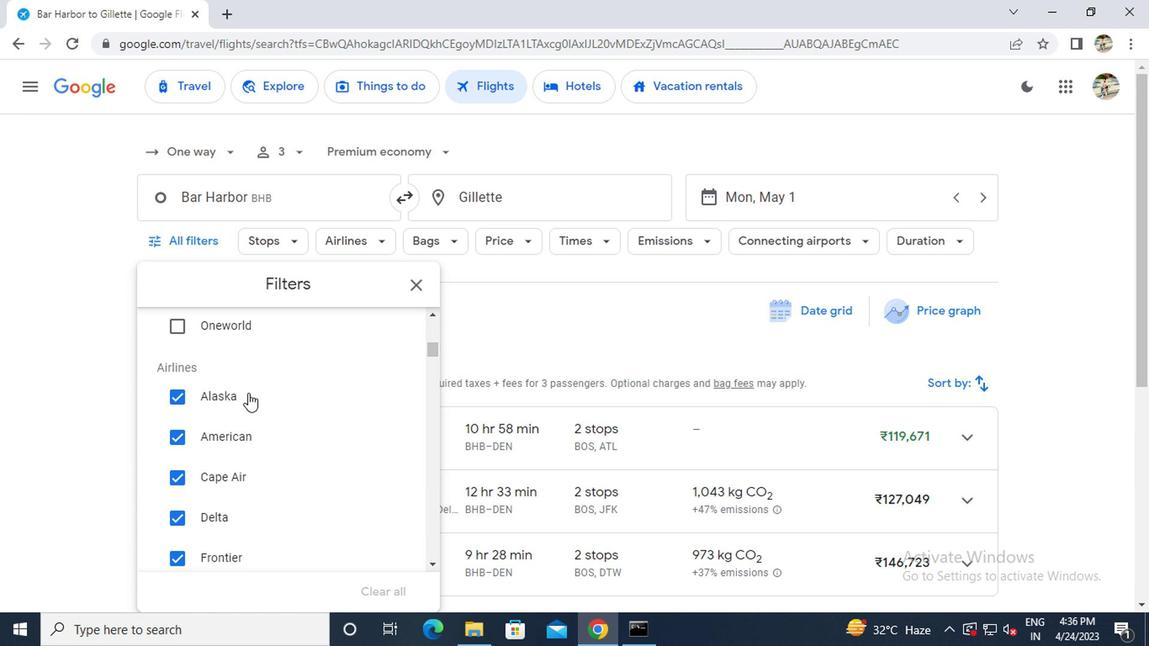 
Action: Mouse scrolled (250, 392) with delta (0, 0)
Screenshot: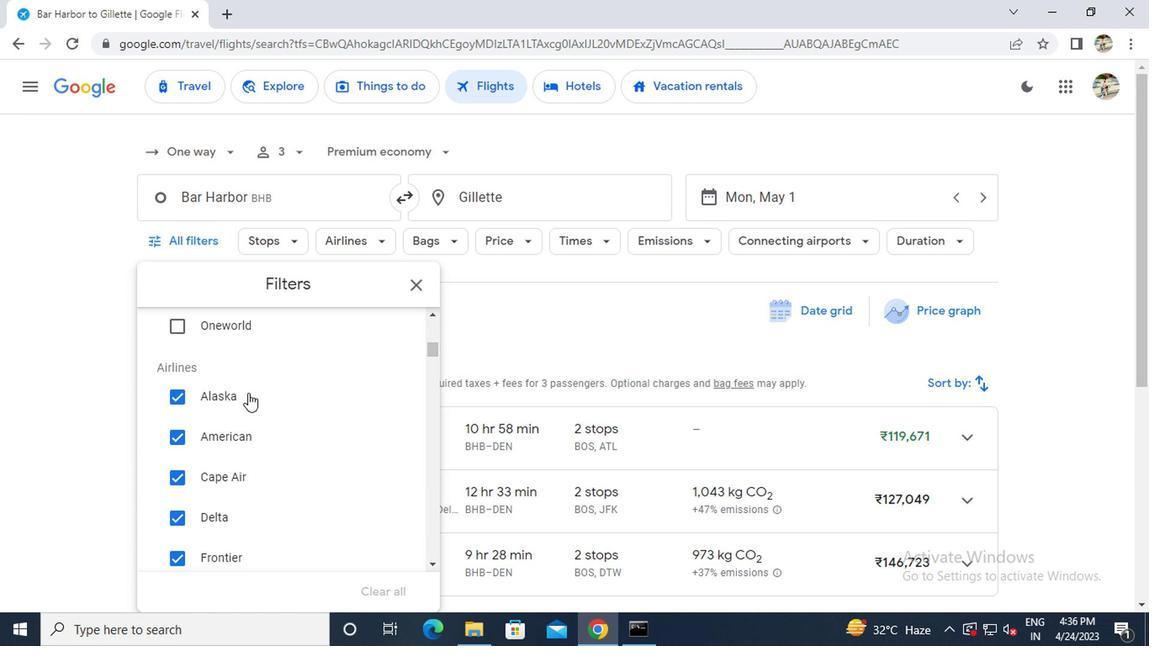 
Action: Mouse scrolled (250, 392) with delta (0, 0)
Screenshot: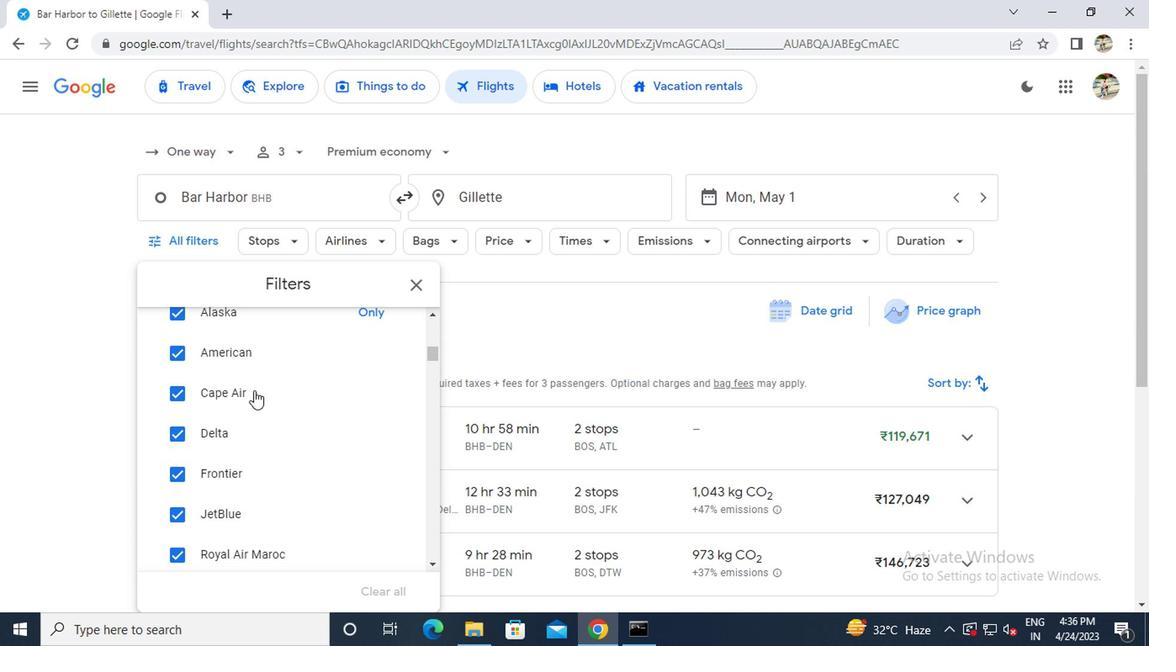 
Action: Mouse scrolled (250, 392) with delta (0, 0)
Screenshot: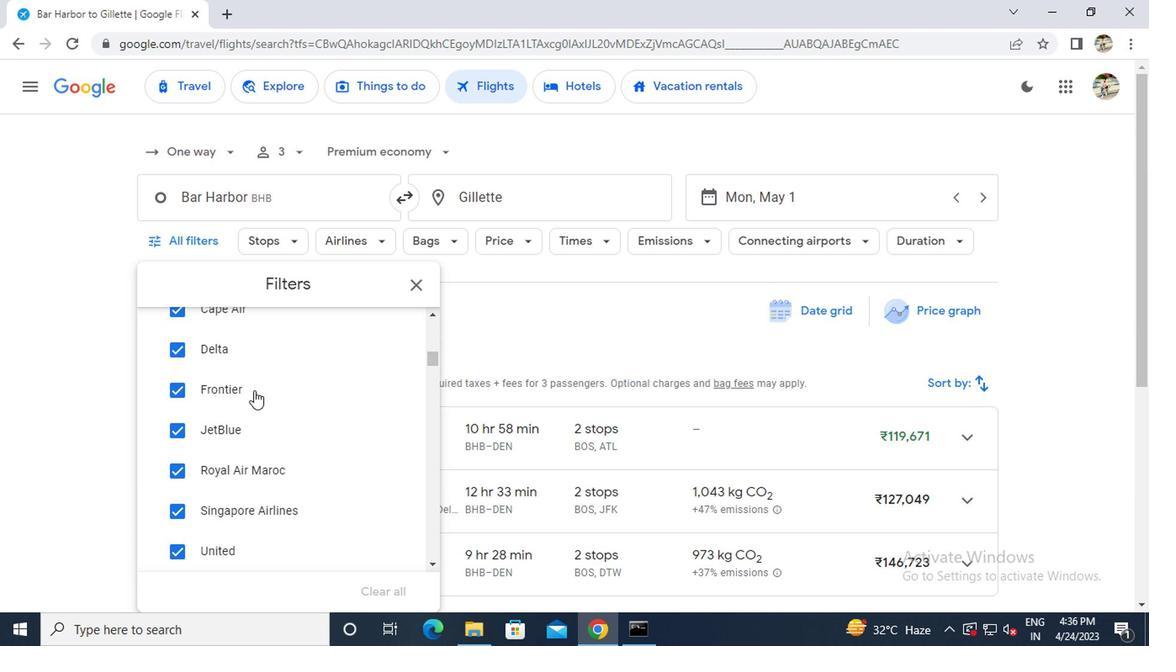 
Action: Mouse scrolled (250, 392) with delta (0, 0)
Screenshot: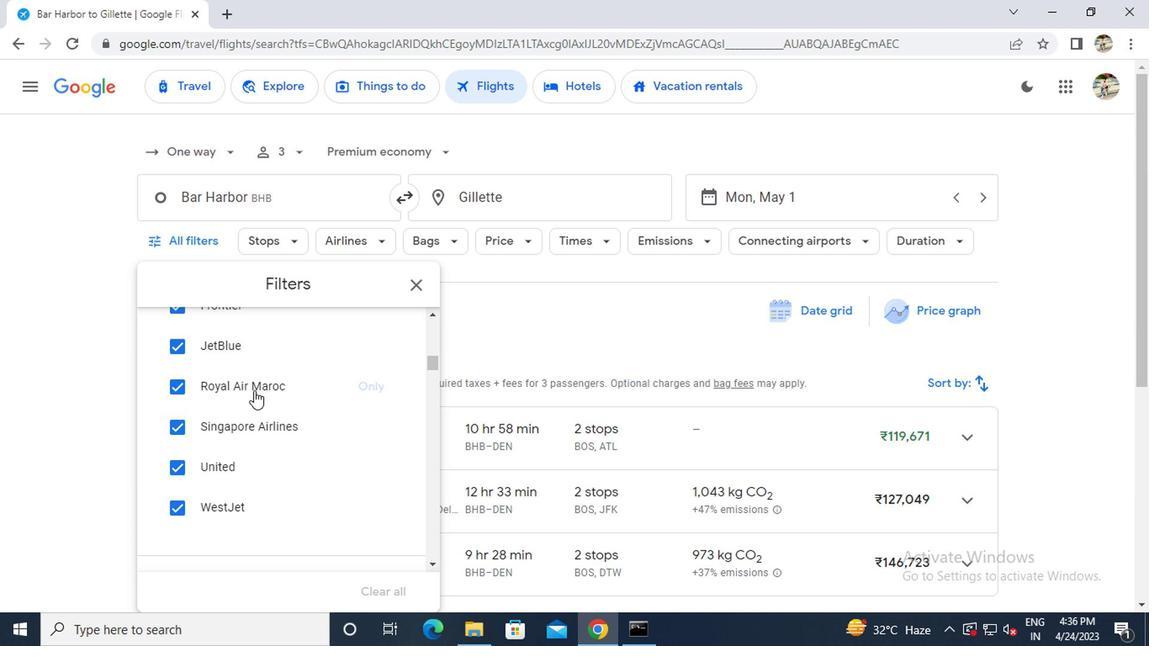 
Action: Mouse scrolled (250, 392) with delta (0, 0)
Screenshot: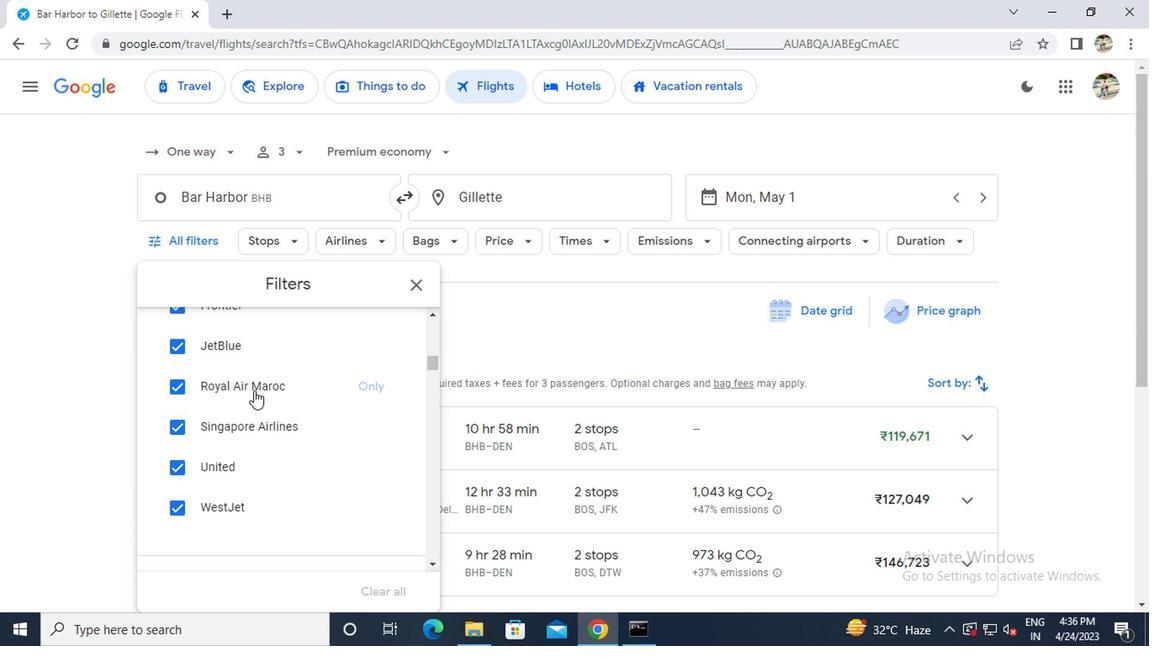 
Action: Mouse scrolled (250, 392) with delta (0, 0)
Screenshot: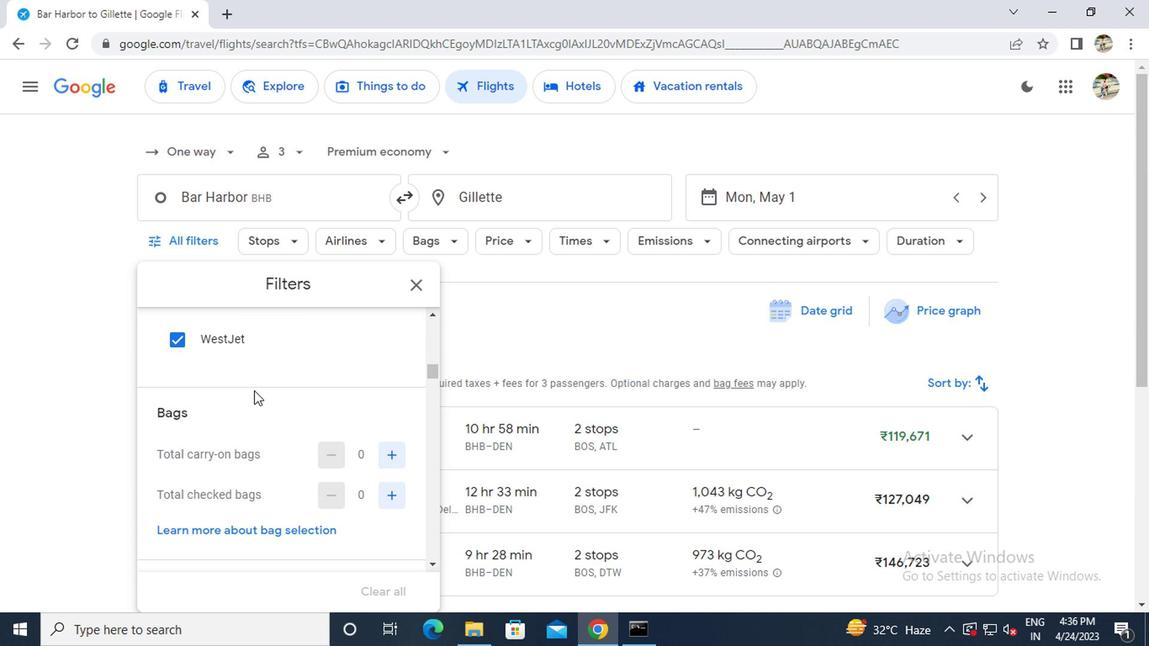 
Action: Mouse moved to (390, 414)
Screenshot: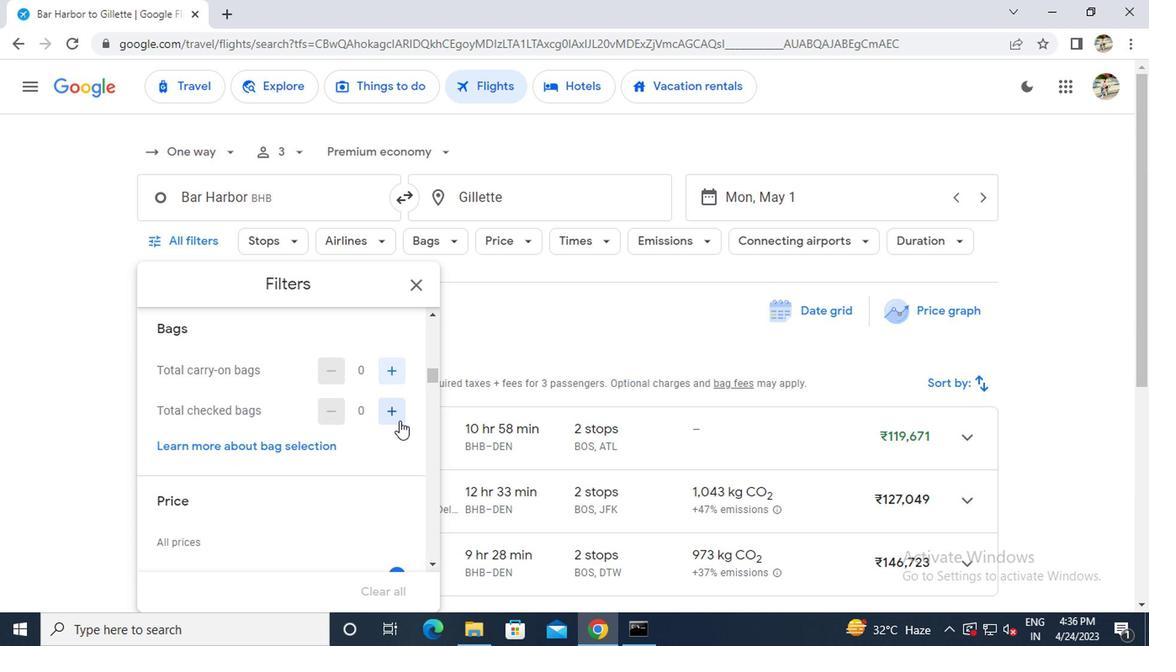
Action: Mouse pressed left at (390, 414)
Screenshot: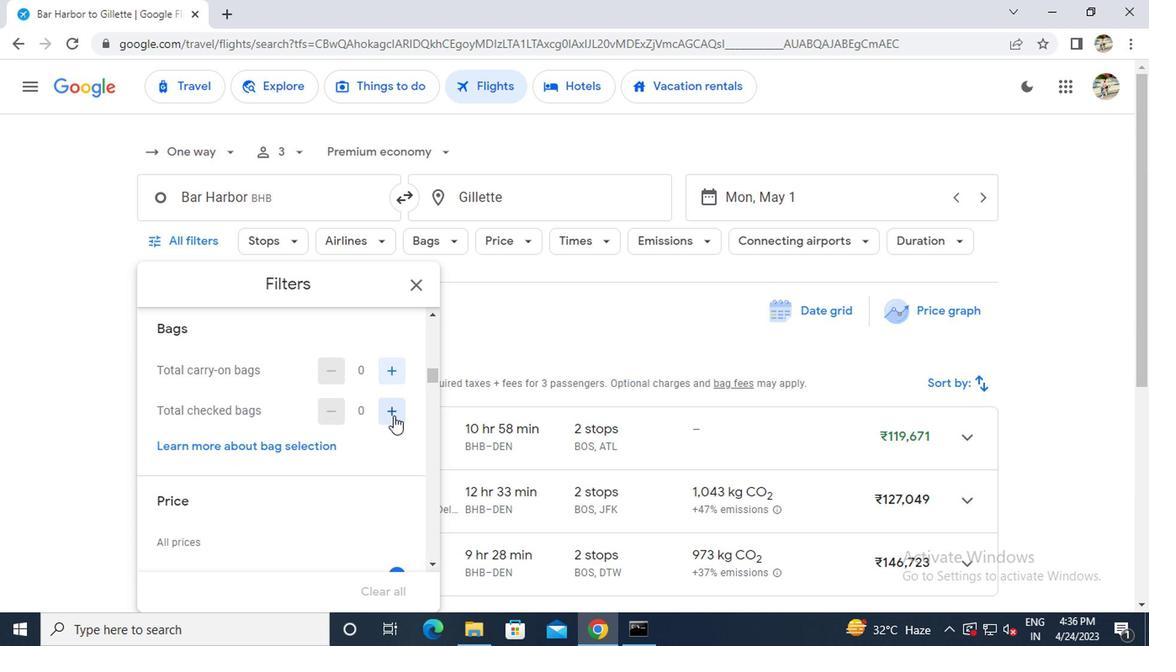 
Action: Mouse pressed left at (390, 414)
Screenshot: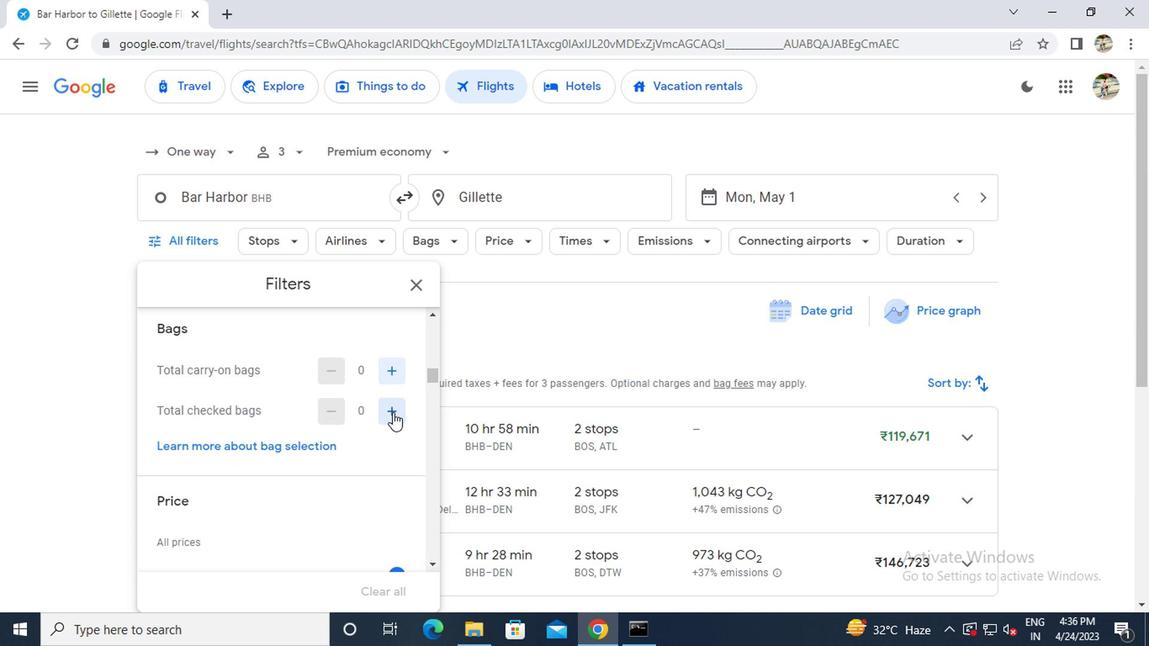 
Action: Mouse pressed left at (390, 414)
Screenshot: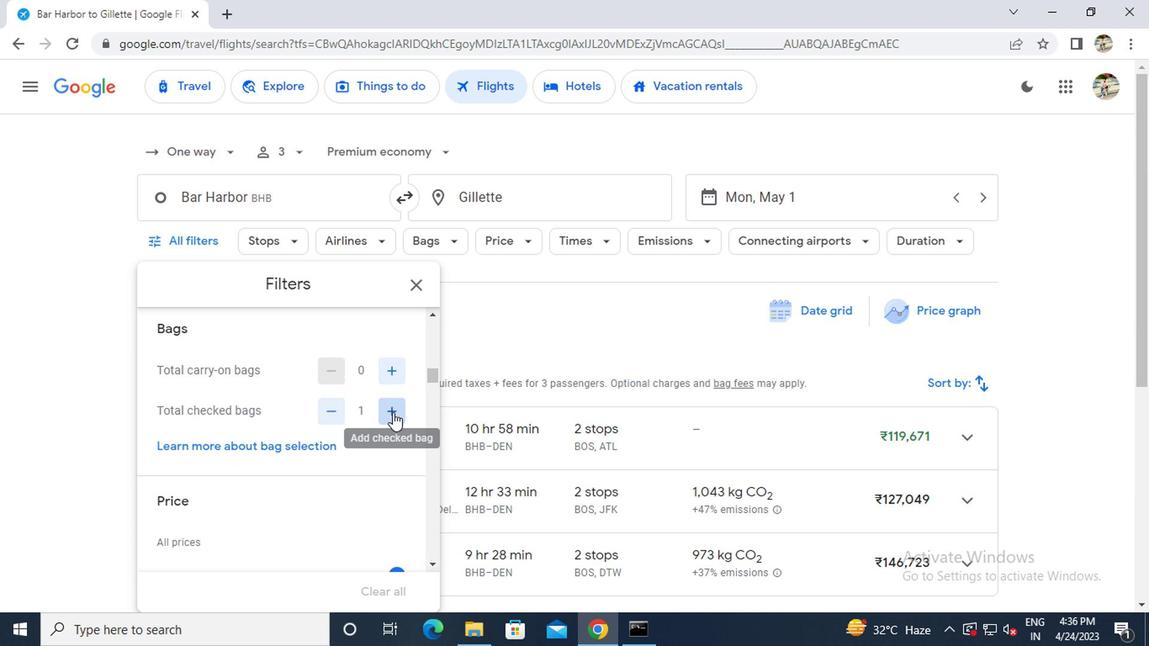 
Action: Mouse pressed left at (390, 414)
Screenshot: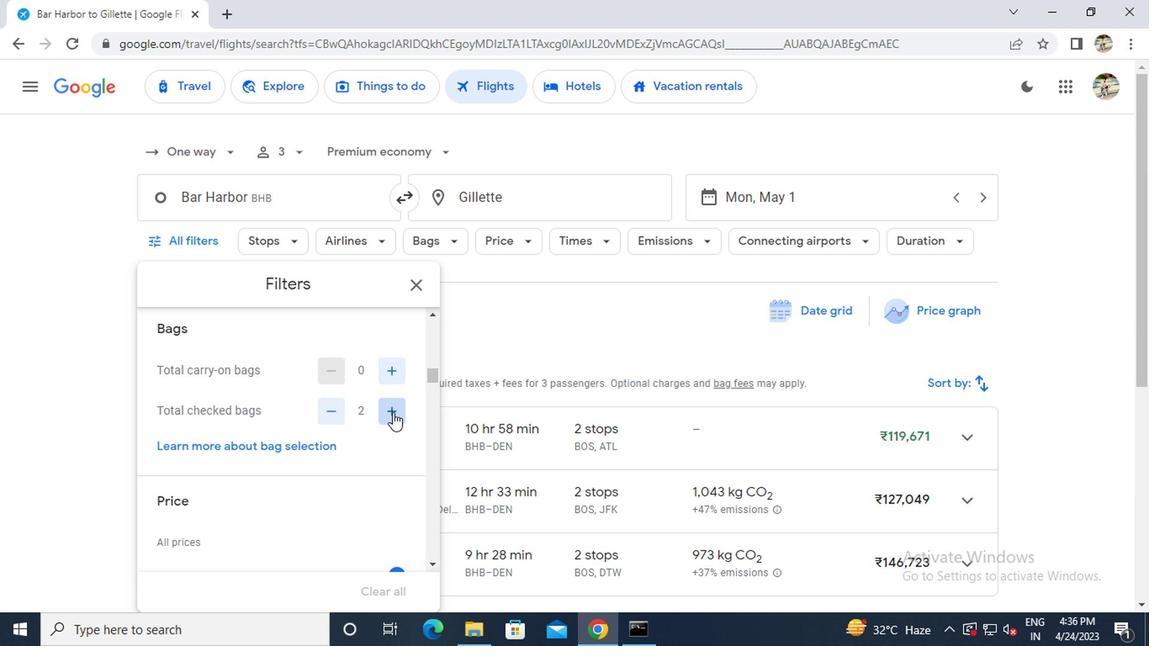 
Action: Mouse scrolled (390, 414) with delta (0, 0)
Screenshot: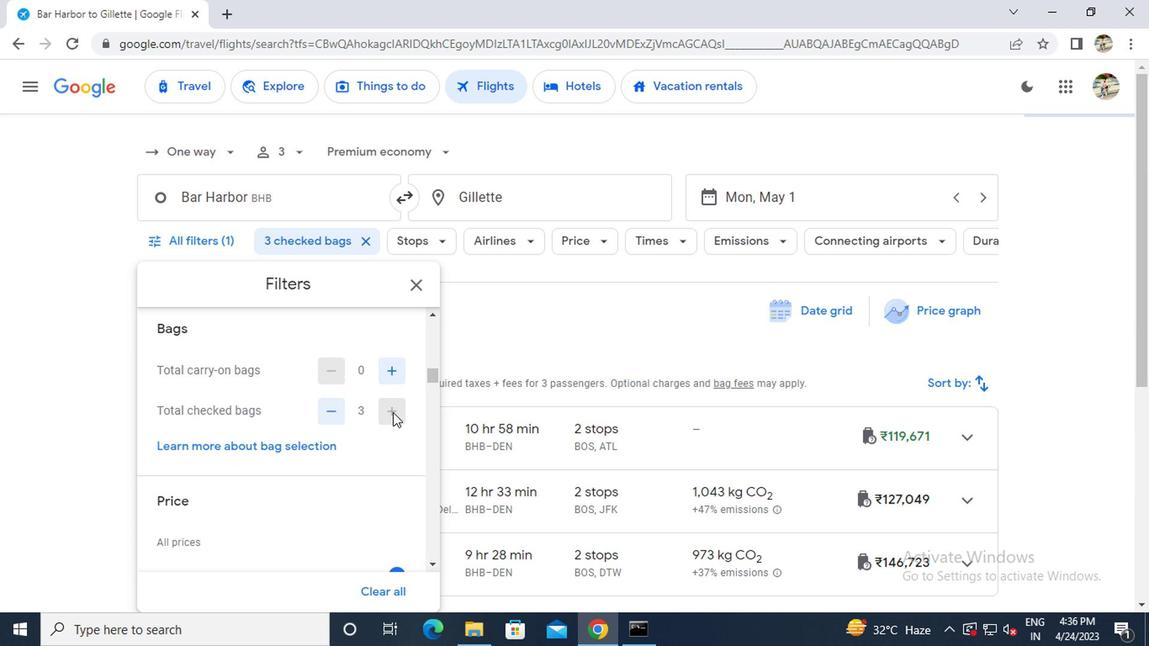 
Action: Mouse moved to (401, 489)
Screenshot: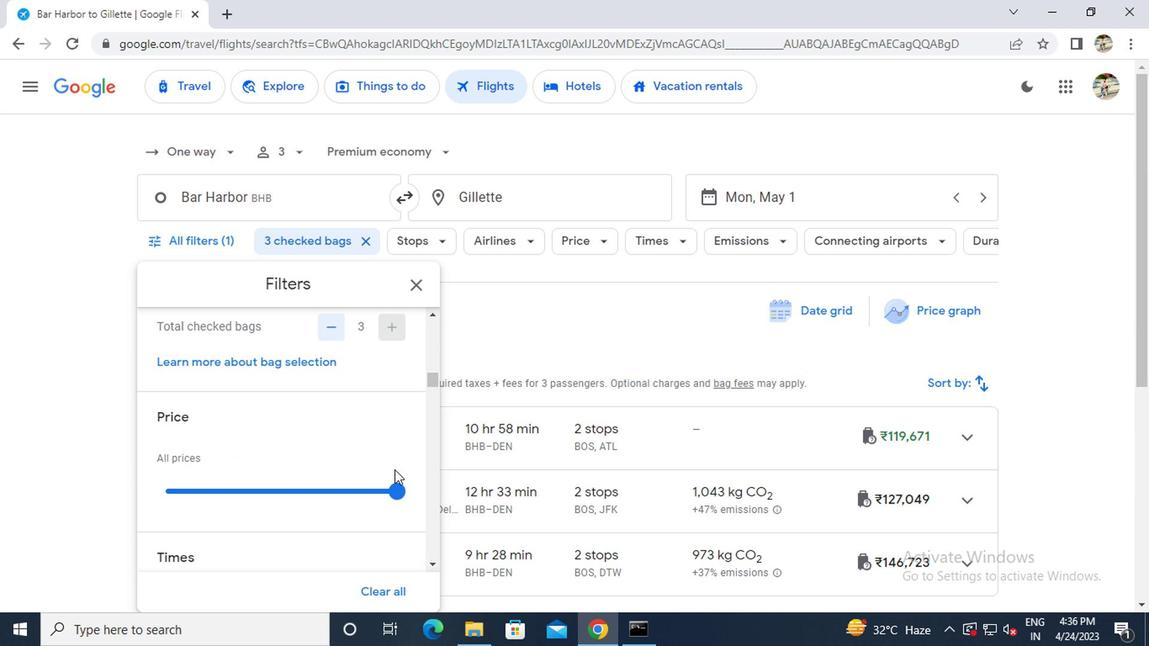 
Action: Mouse pressed left at (401, 489)
Screenshot: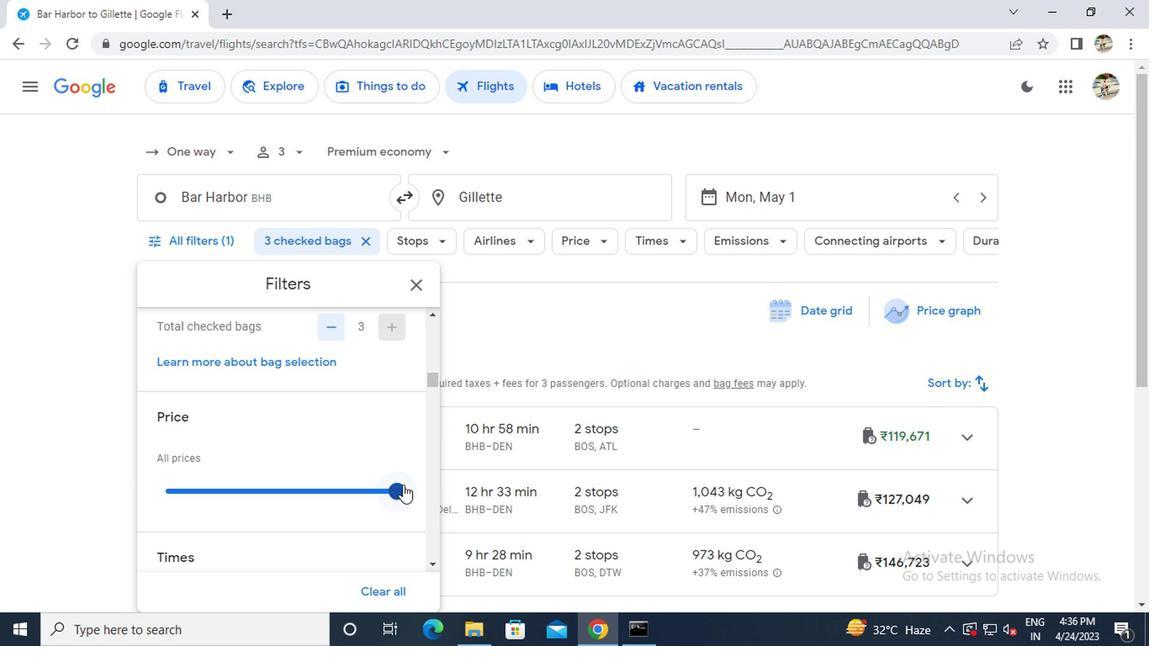 
Action: Mouse moved to (195, 452)
Screenshot: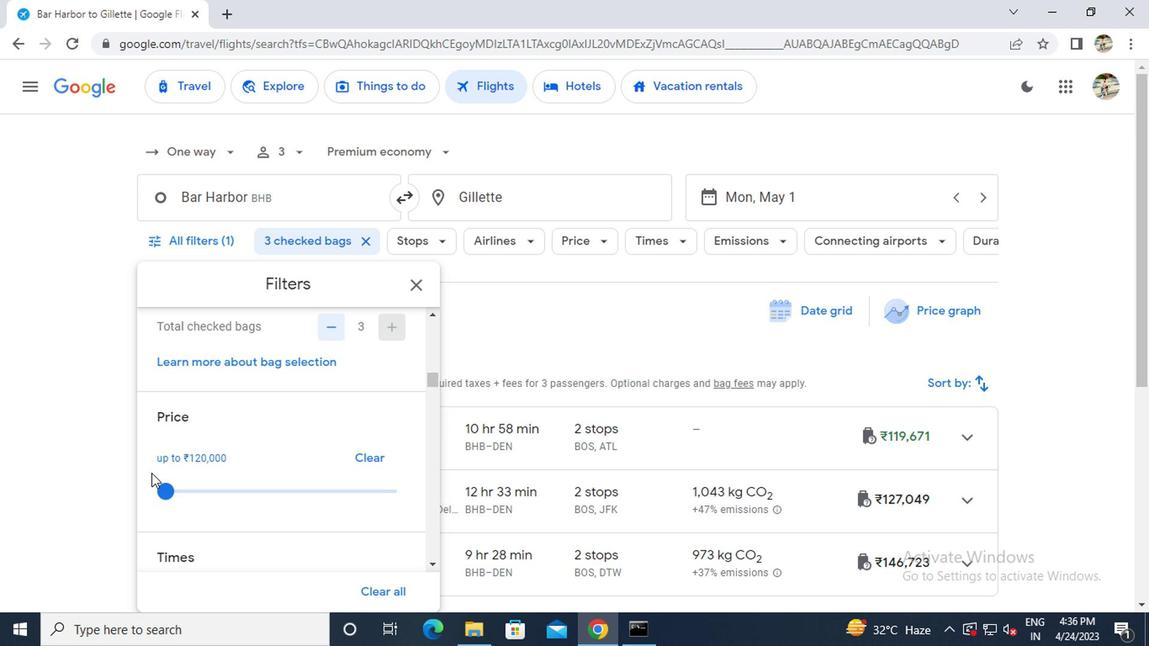 
Action: Mouse scrolled (195, 451) with delta (0, 0)
Screenshot: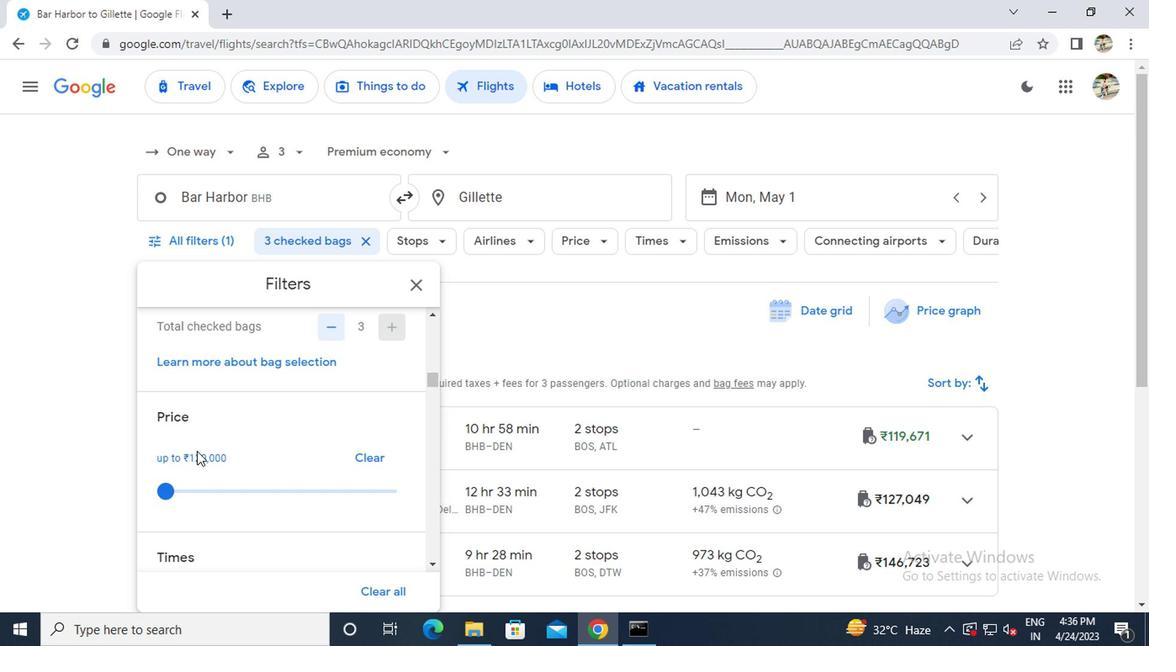 
Action: Mouse scrolled (195, 451) with delta (0, 0)
Screenshot: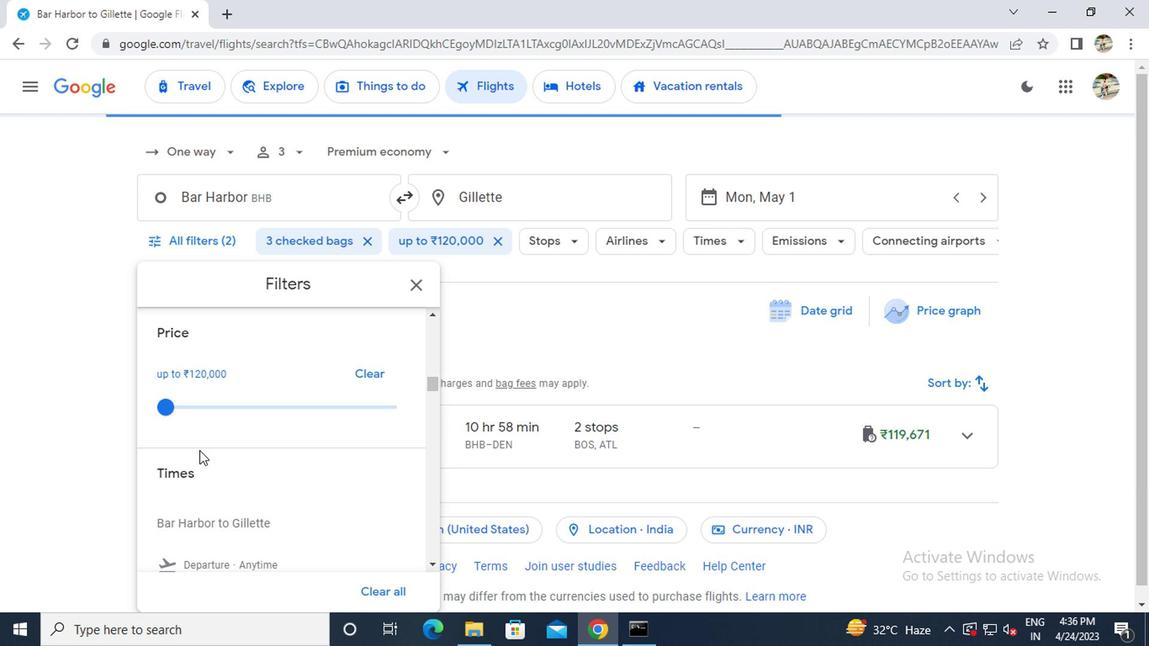 
Action: Mouse scrolled (195, 451) with delta (0, 0)
Screenshot: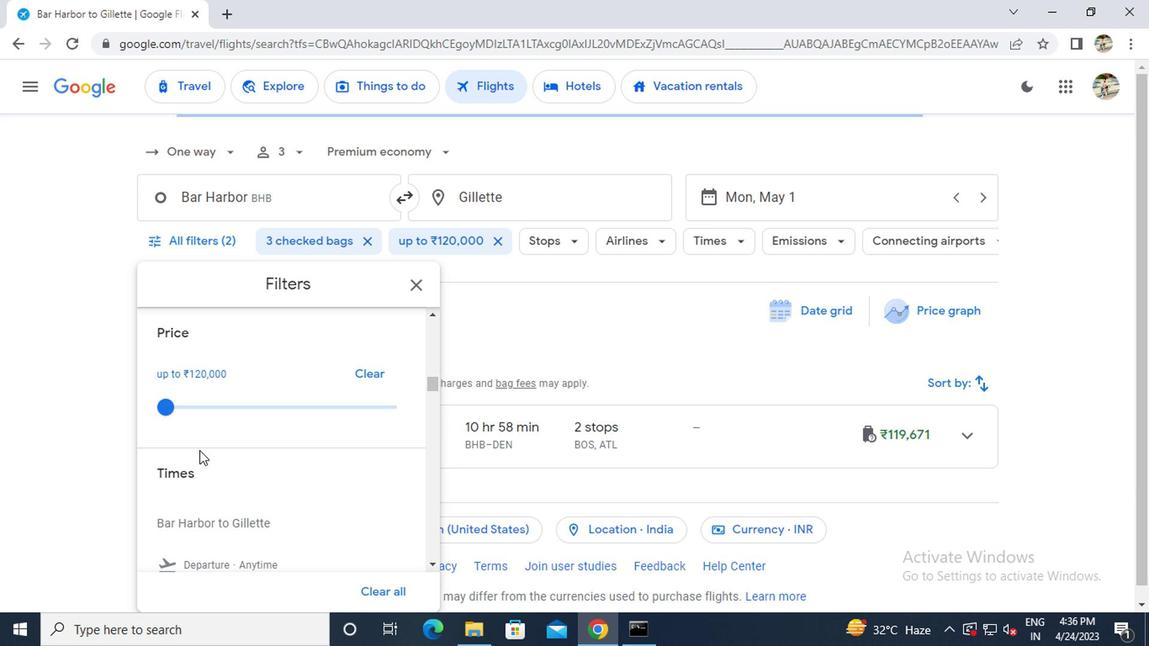 
Action: Mouse scrolled (195, 451) with delta (0, 0)
Screenshot: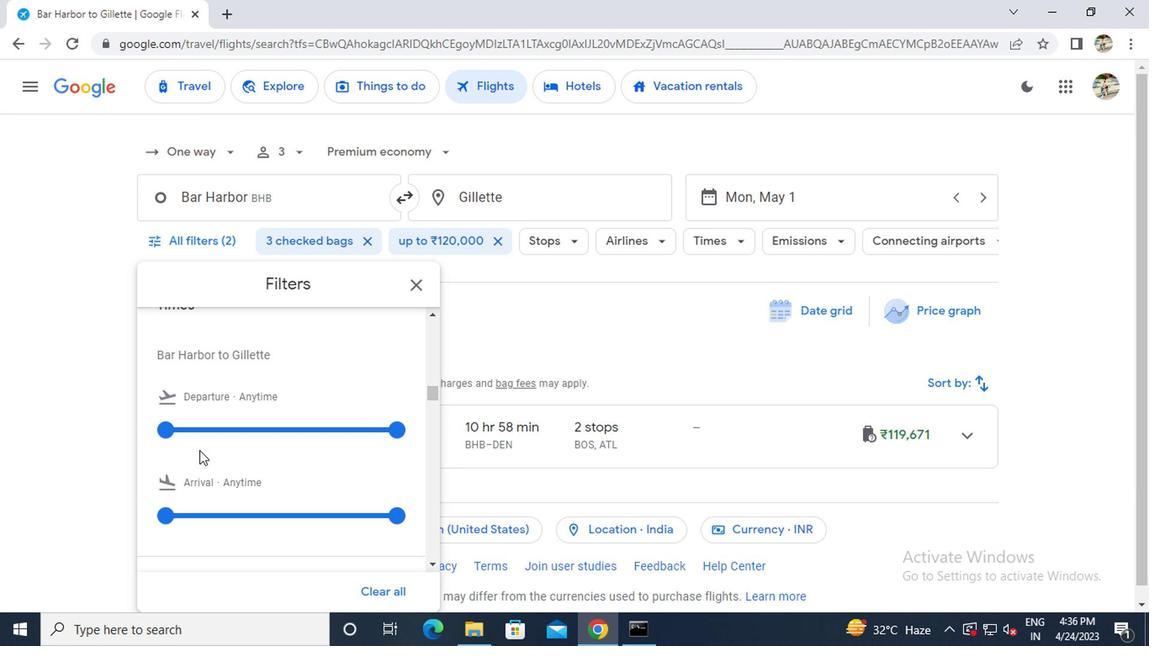 
Action: Mouse moved to (160, 344)
Screenshot: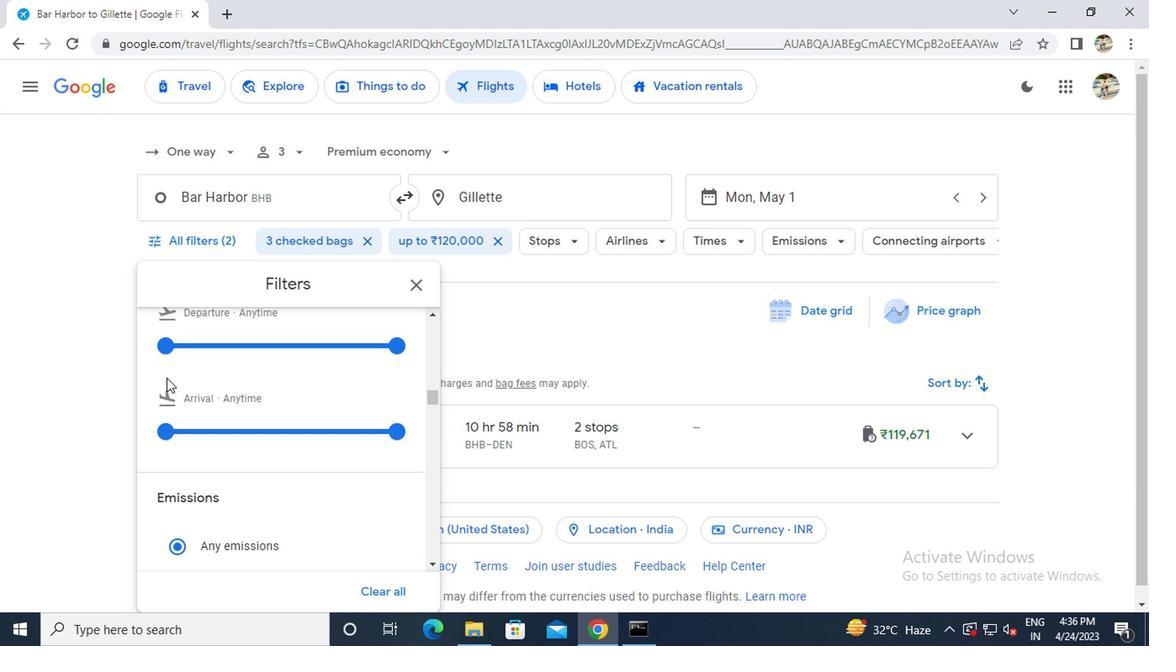 
Action: Mouse pressed left at (160, 344)
Screenshot: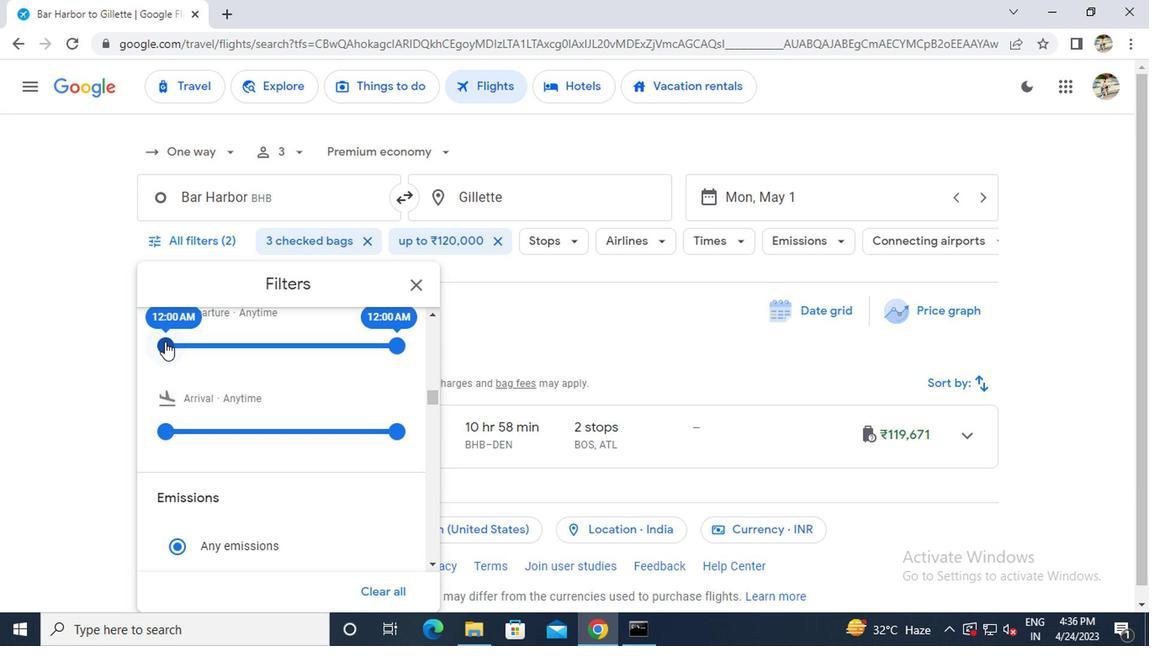 
Action: Mouse moved to (417, 283)
Screenshot: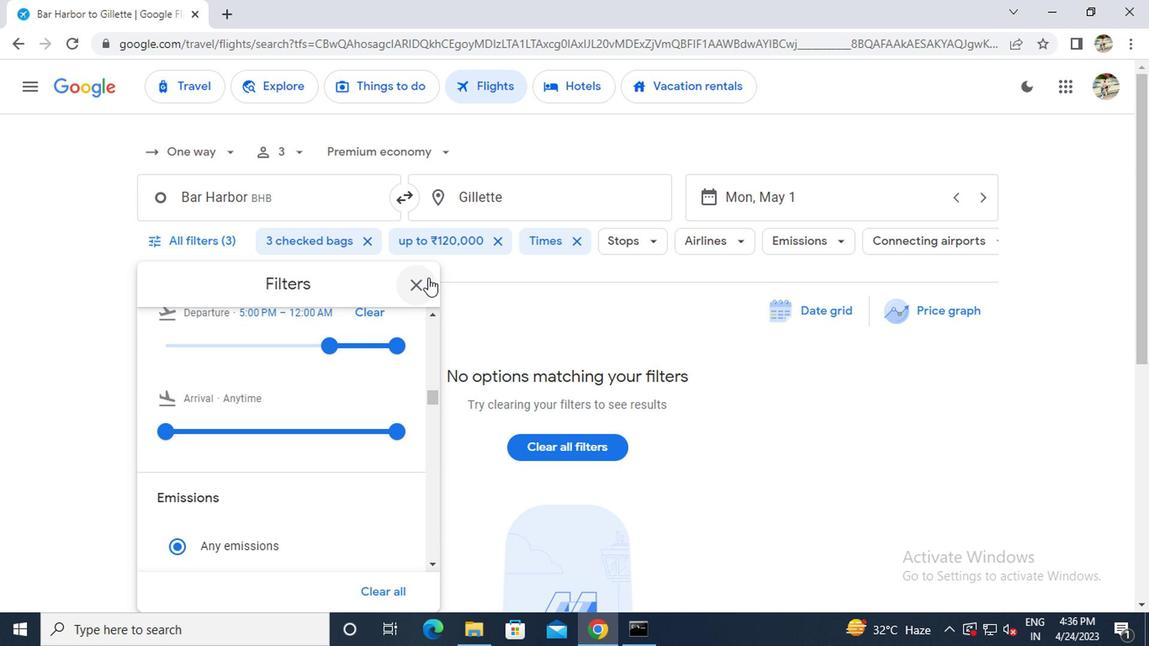 
Action: Mouse pressed left at (417, 283)
Screenshot: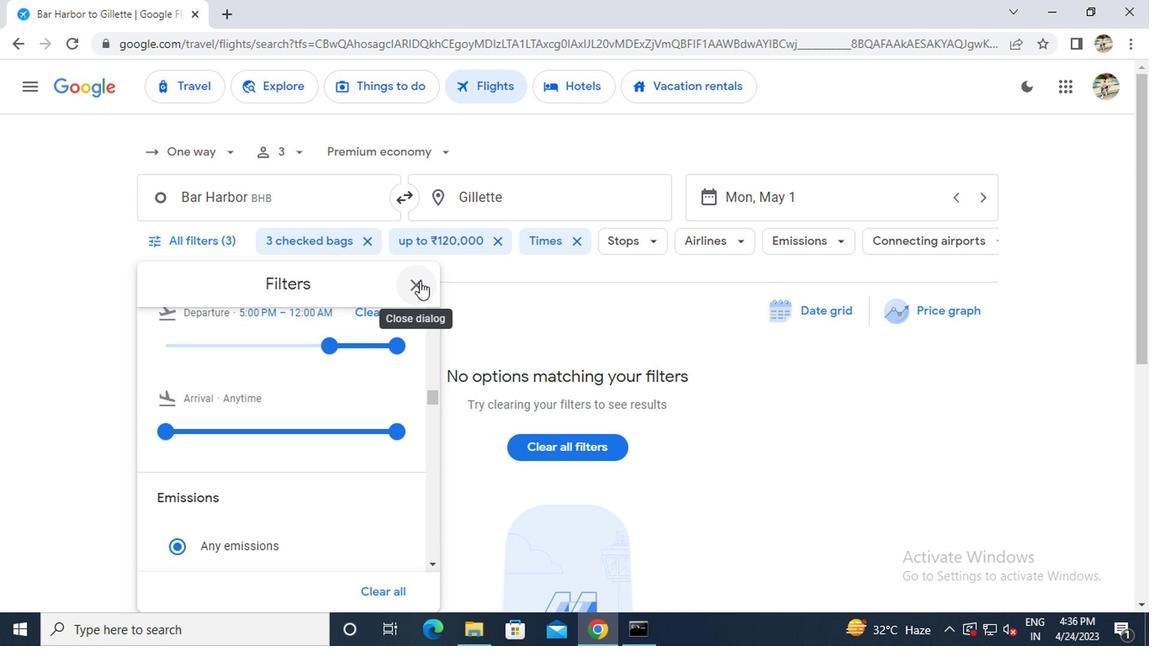 
